 Task: Find connections with filter location Al Ḩawāmidīyah with filter topic #Crowdfundingwith filter profile language French with filter current company ANAND AND ANAND with filter school Rabindra Bharati University, Kolkata with filter industry IT System Installation and Disposal with filter service category Date Entry with filter keywords title Vice President of Marketing
Action: Mouse moved to (515, 67)
Screenshot: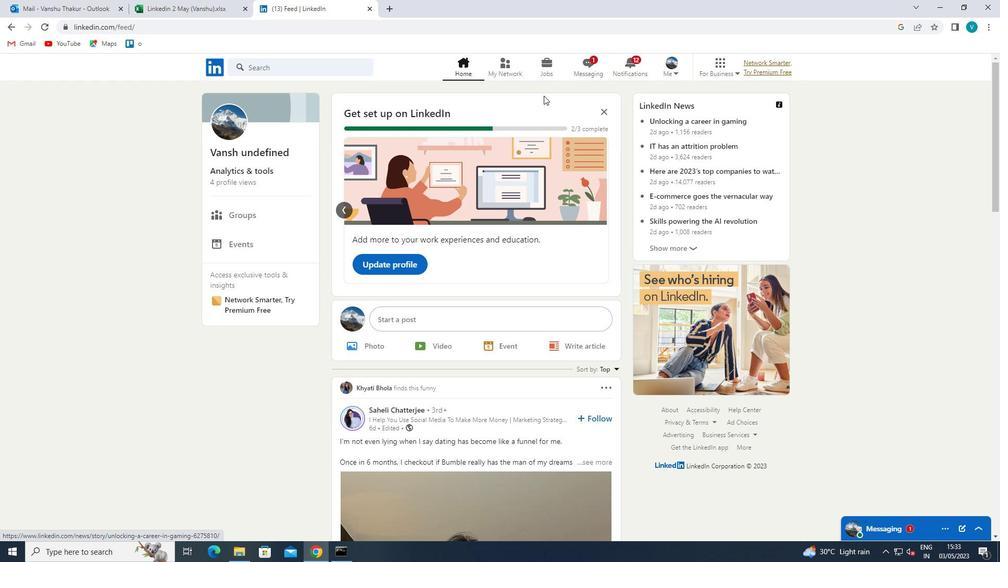 
Action: Mouse pressed left at (515, 67)
Screenshot: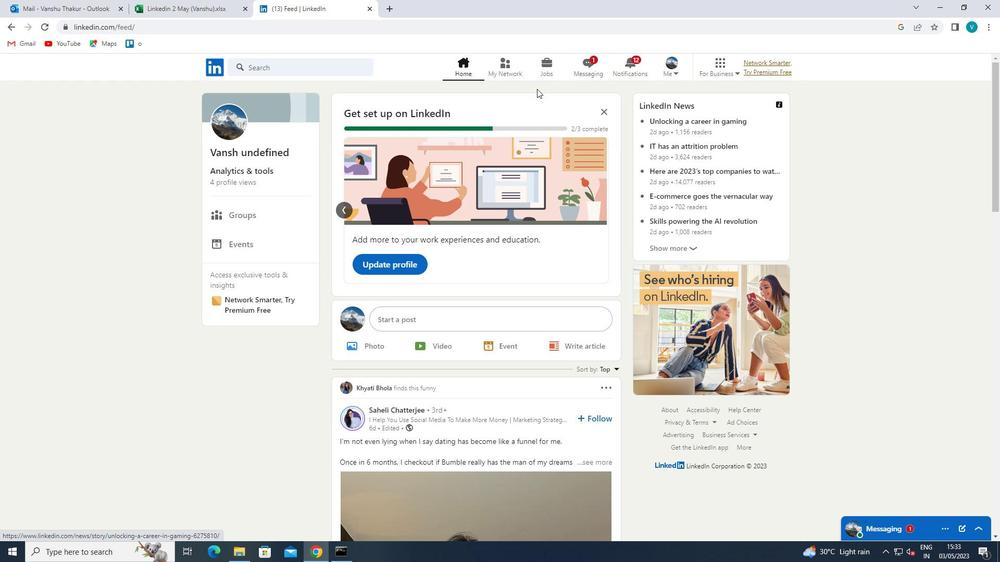 
Action: Mouse moved to (300, 117)
Screenshot: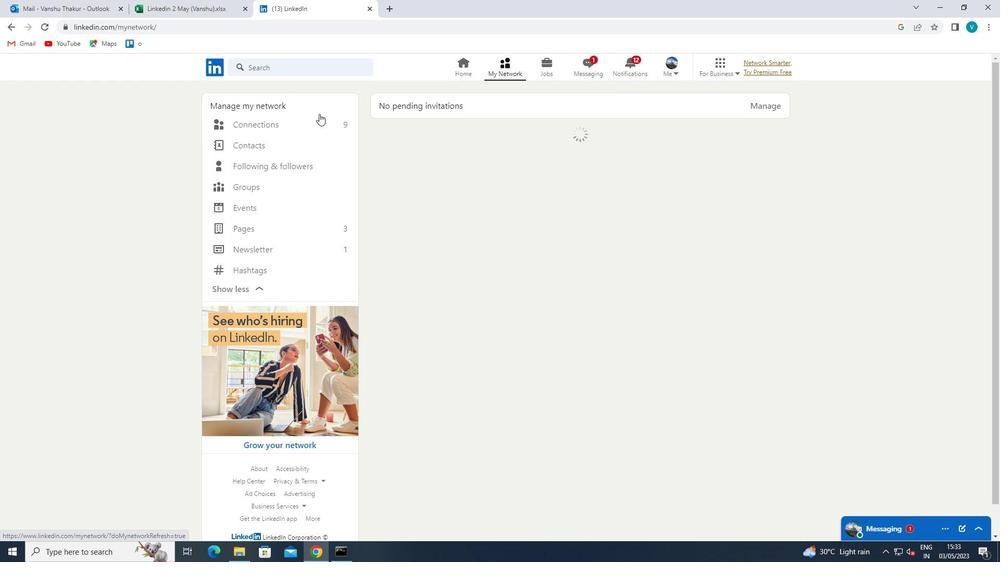 
Action: Mouse pressed left at (300, 117)
Screenshot: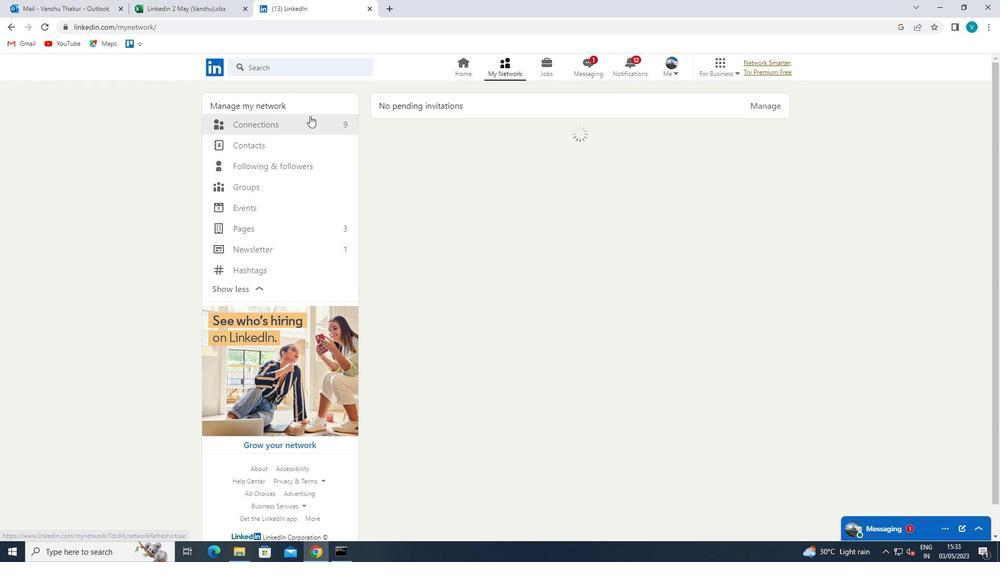
Action: Mouse moved to (304, 116)
Screenshot: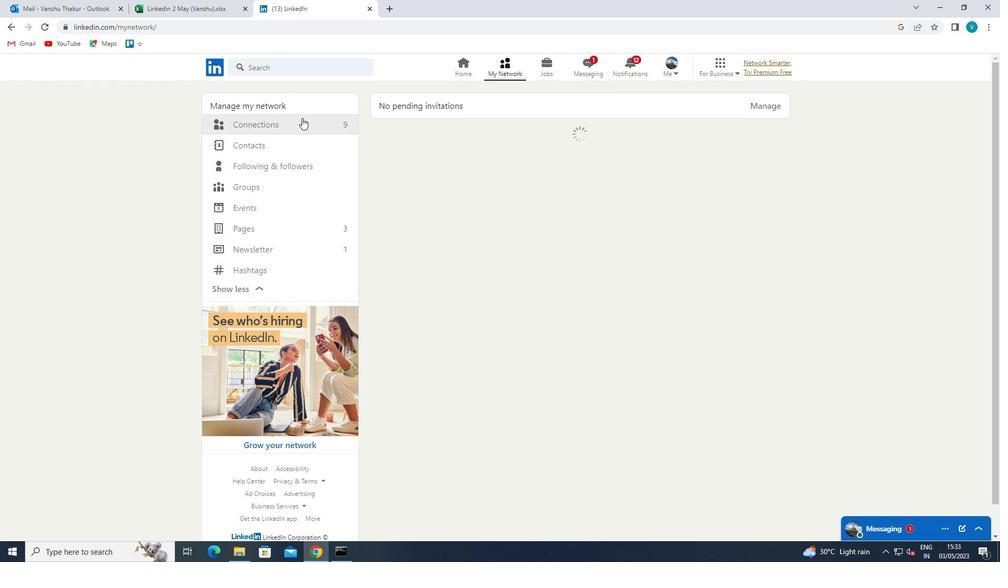 
Action: Mouse pressed left at (304, 116)
Screenshot: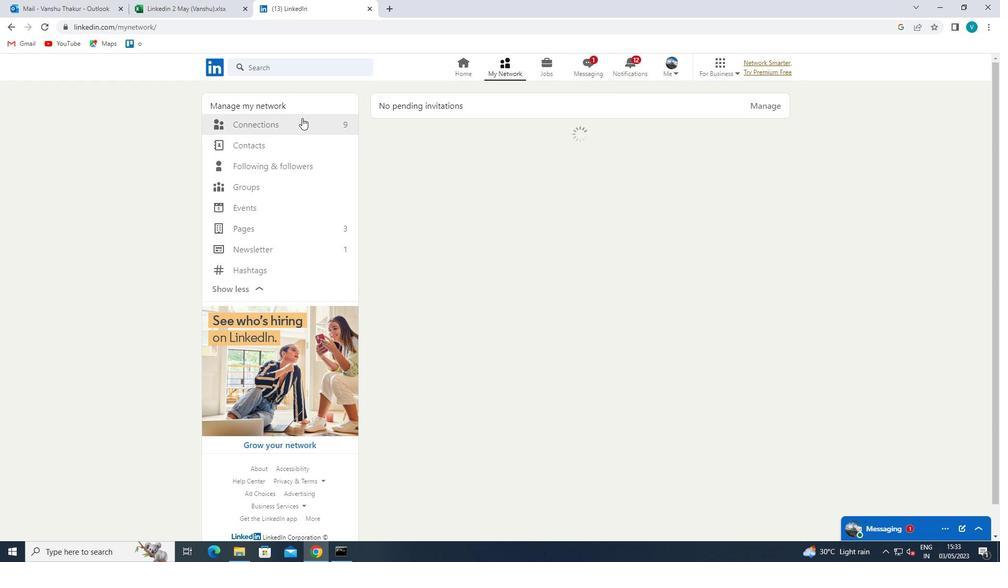 
Action: Mouse pressed left at (304, 116)
Screenshot: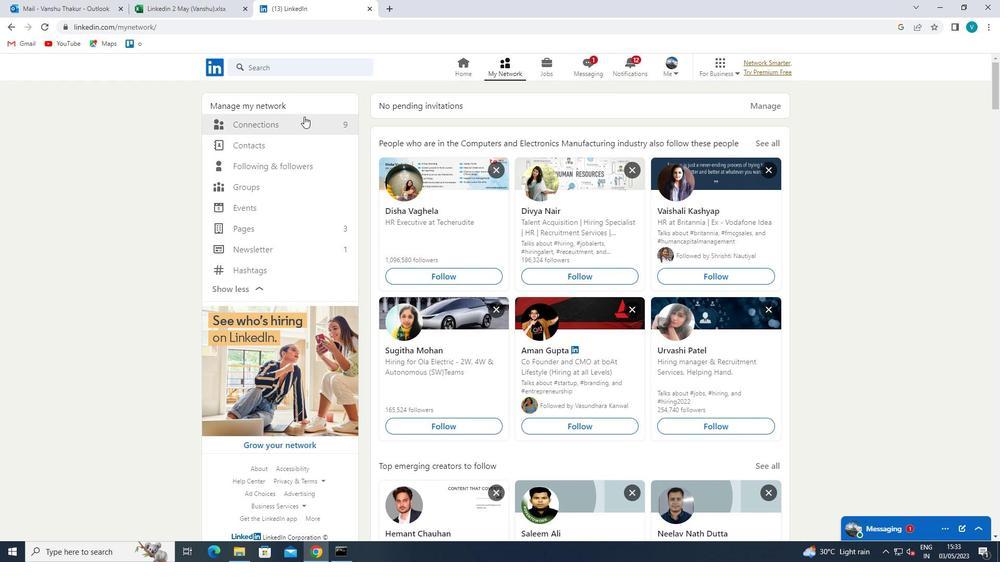 
Action: Mouse moved to (303, 114)
Screenshot: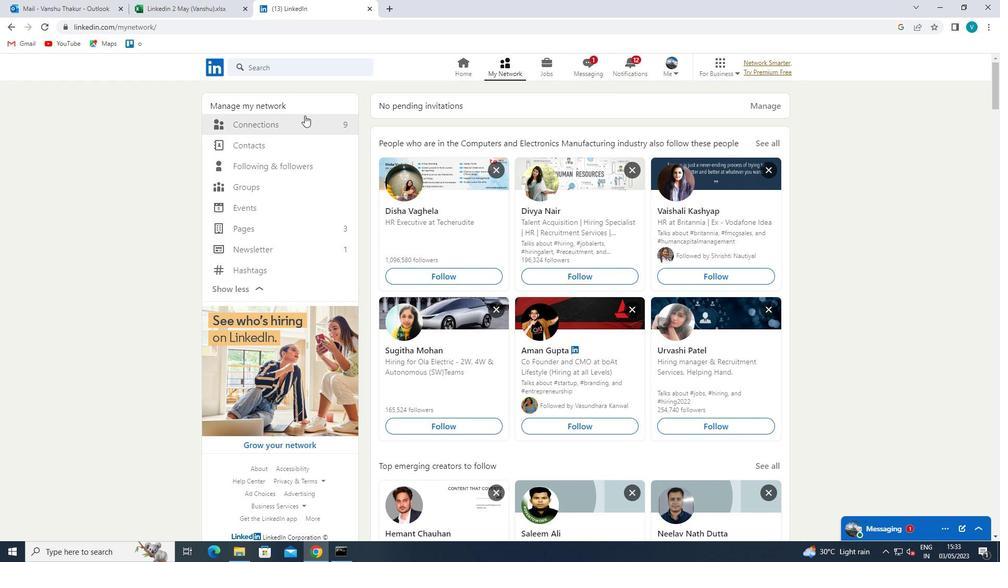 
Action: Mouse pressed left at (303, 114)
Screenshot: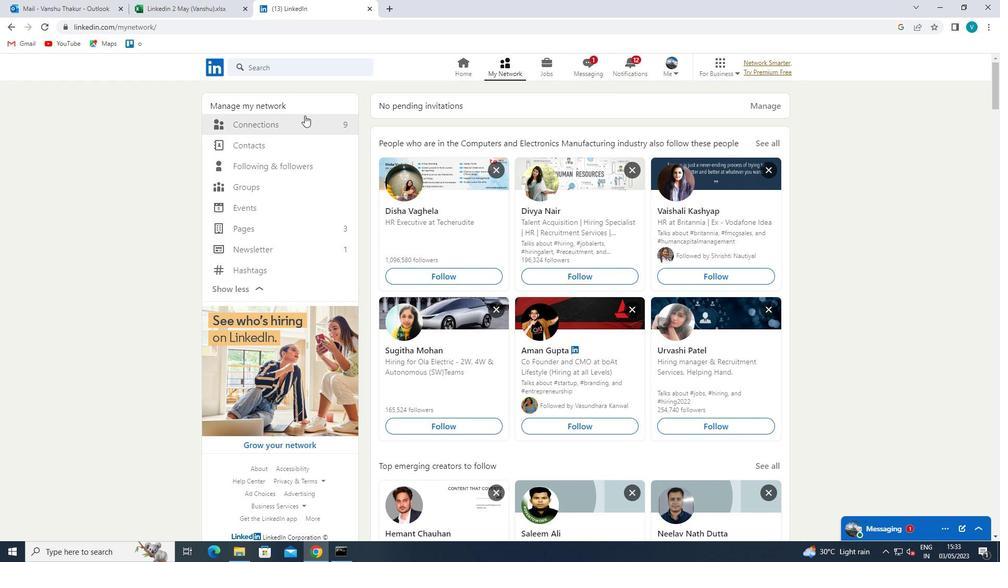 
Action: Mouse pressed left at (303, 114)
Screenshot: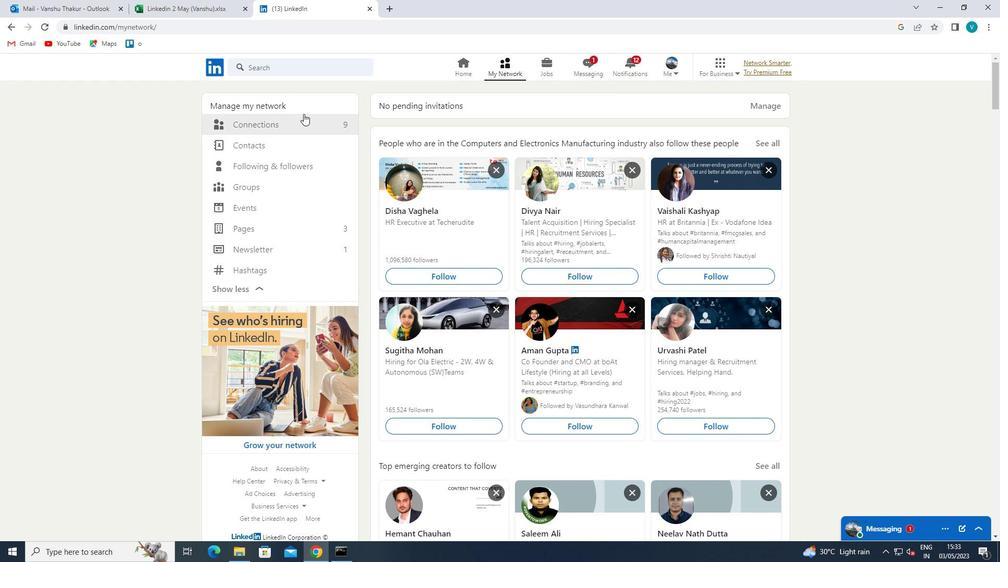 
Action: Mouse moved to (298, 119)
Screenshot: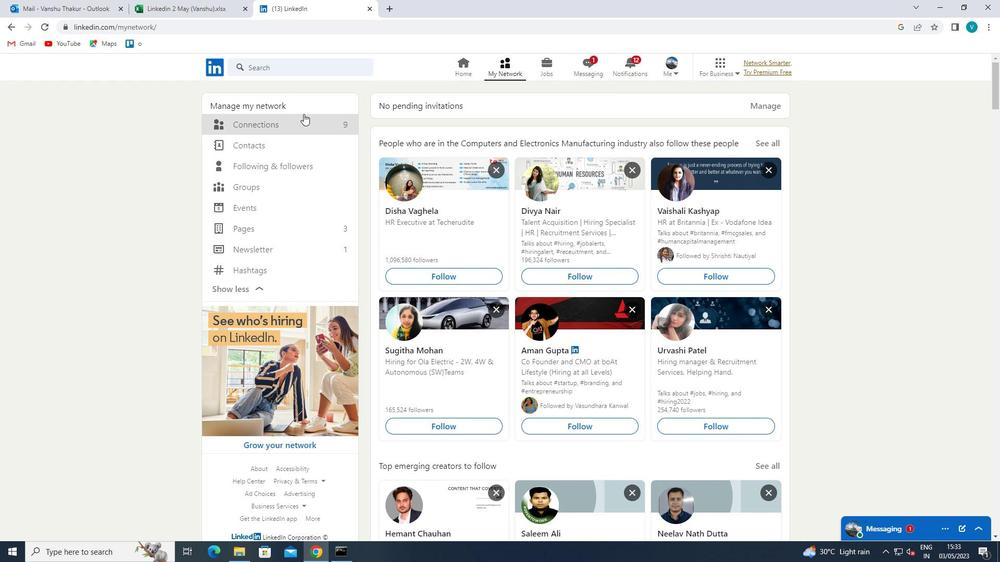 
Action: Mouse pressed left at (298, 119)
Screenshot: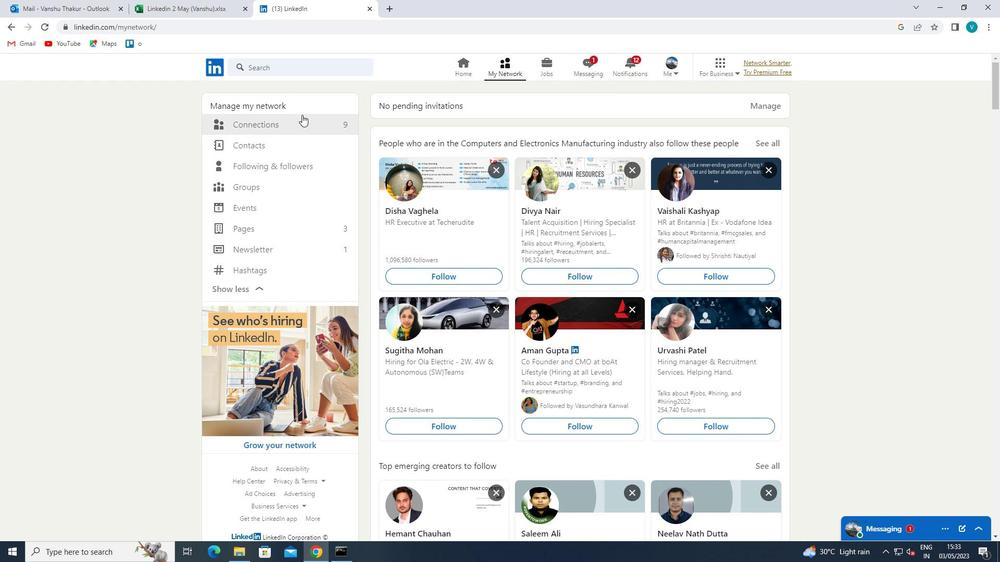 
Action: Mouse pressed left at (298, 119)
Screenshot: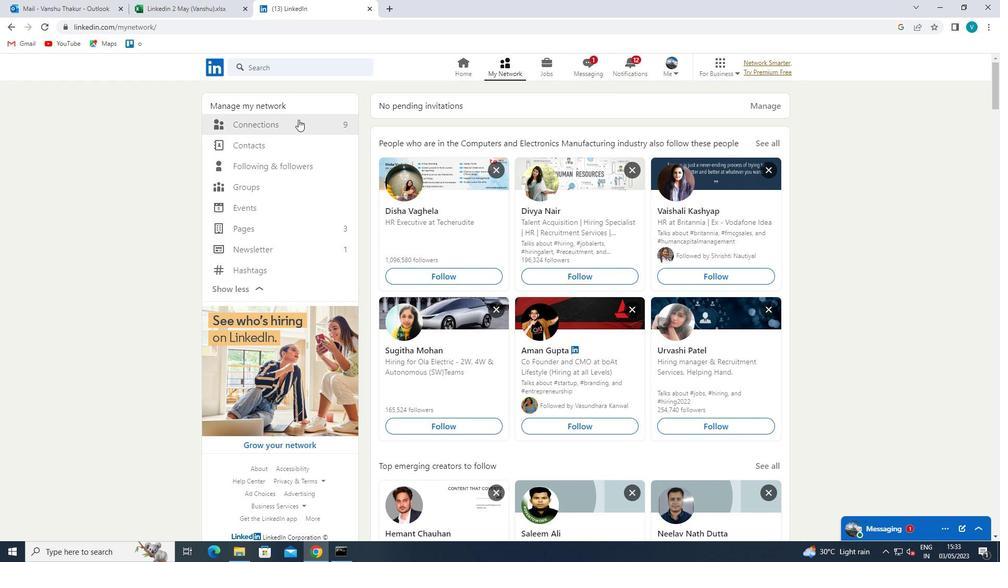 
Action: Mouse pressed left at (298, 119)
Screenshot: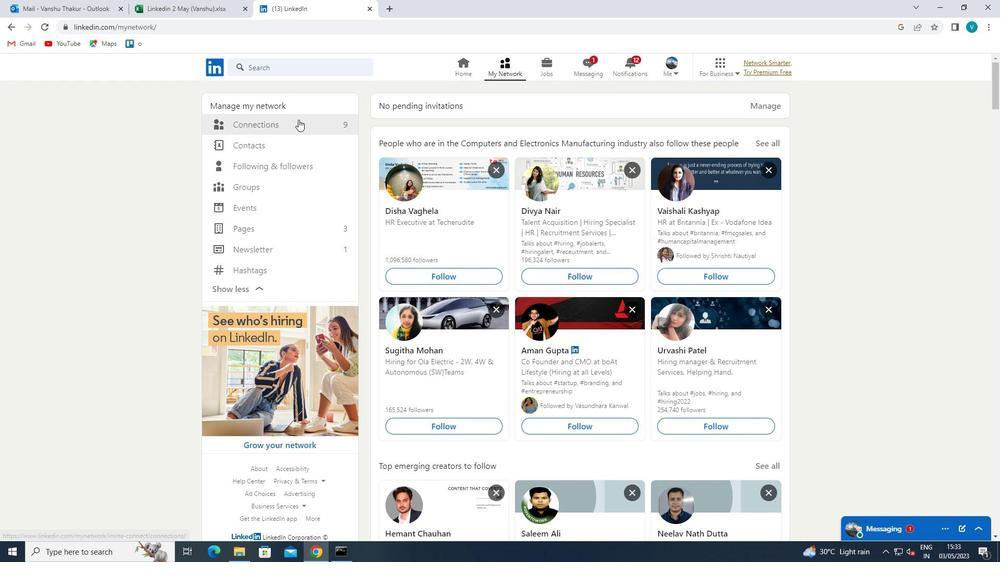 
Action: Mouse pressed left at (298, 119)
Screenshot: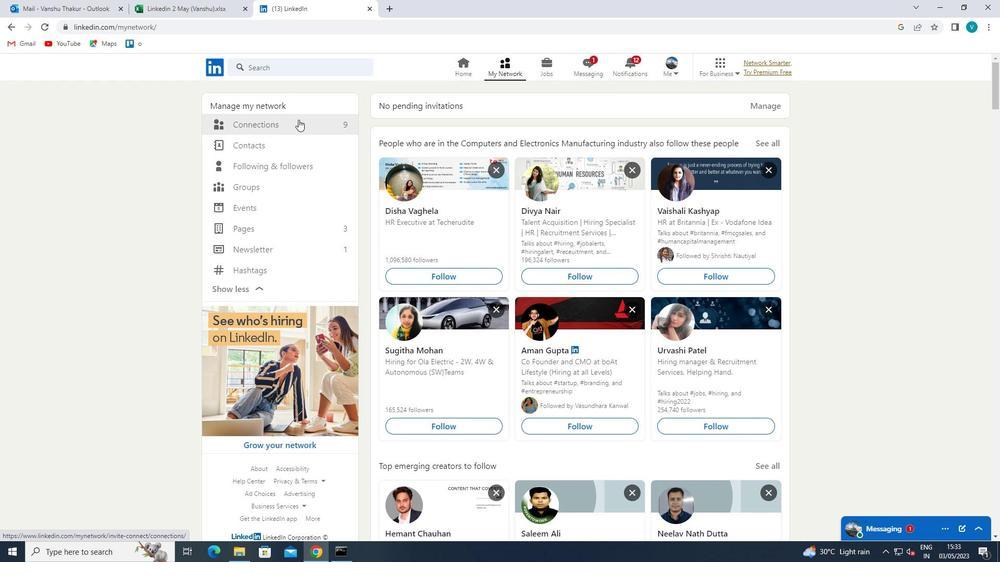 
Action: Mouse pressed left at (298, 119)
Screenshot: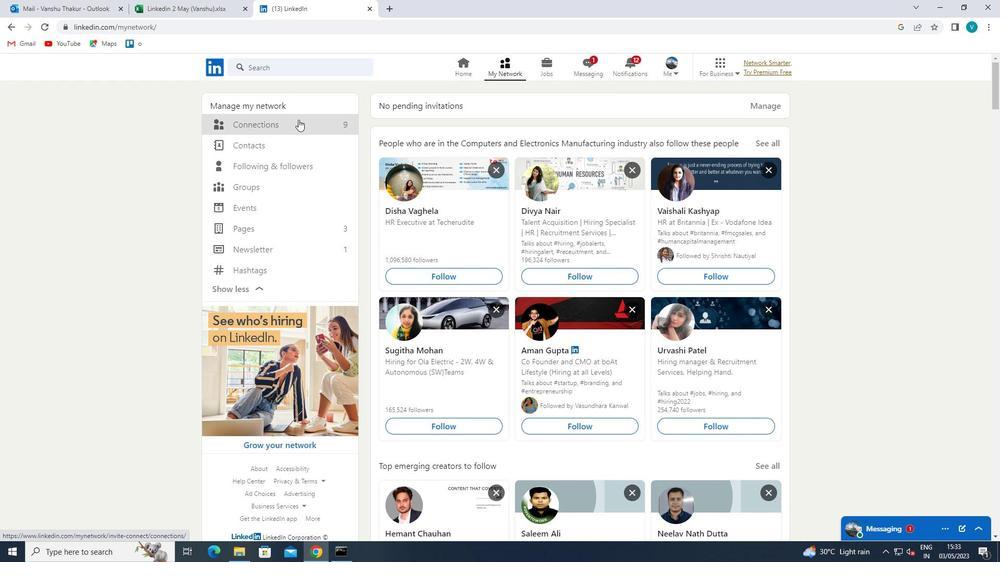 
Action: Mouse moved to (598, 119)
Screenshot: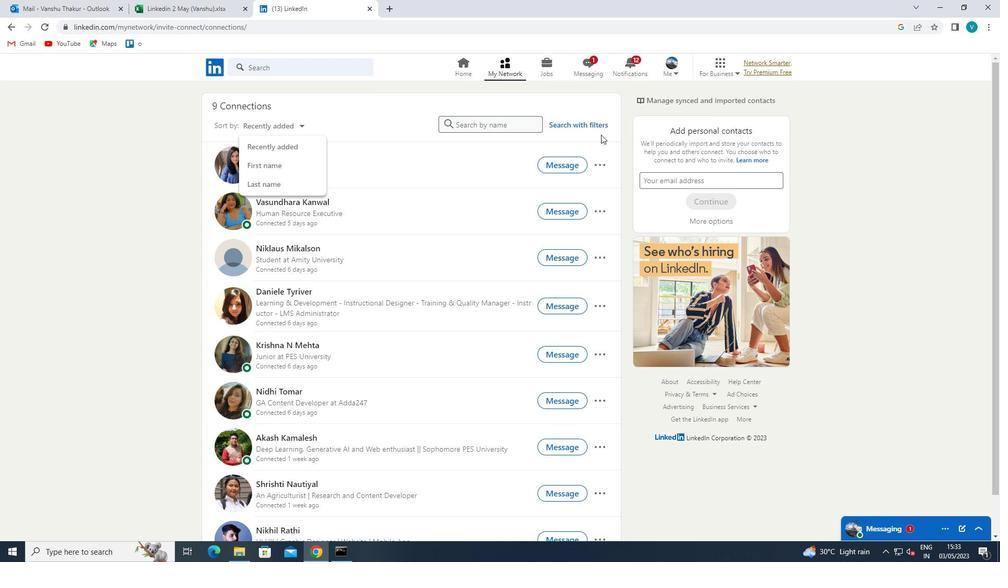 
Action: Mouse pressed left at (598, 119)
Screenshot: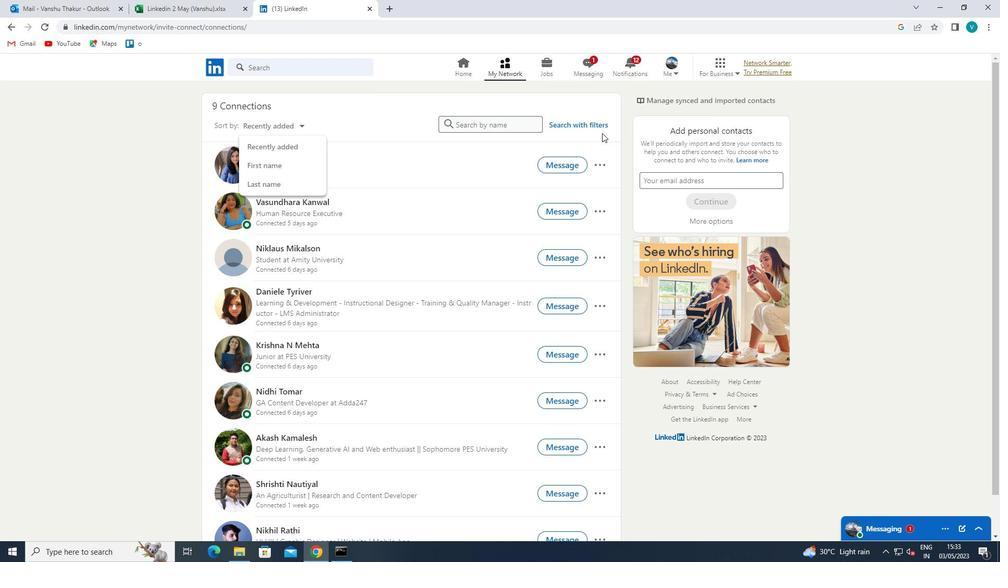 
Action: Mouse moved to (506, 101)
Screenshot: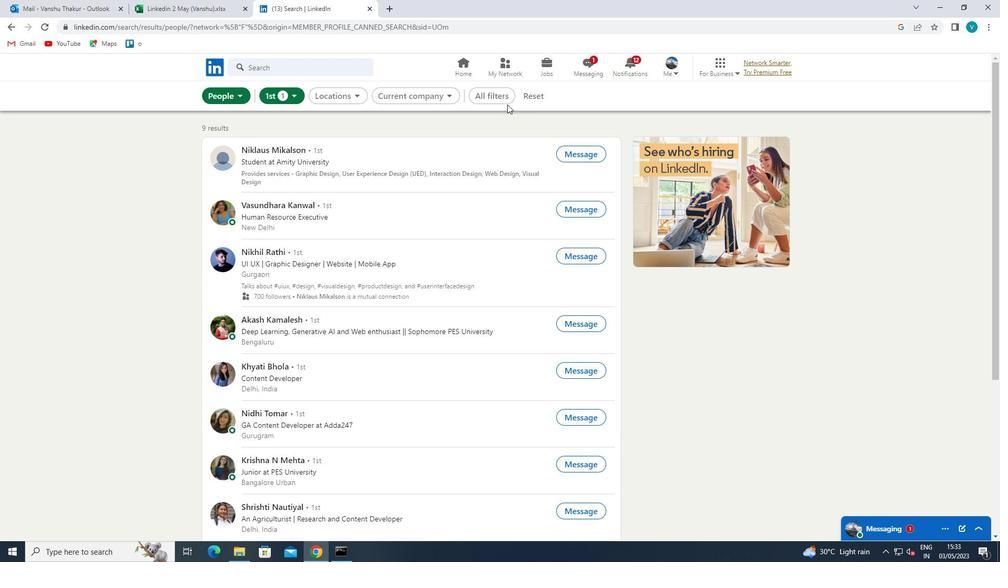 
Action: Mouse pressed left at (506, 101)
Screenshot: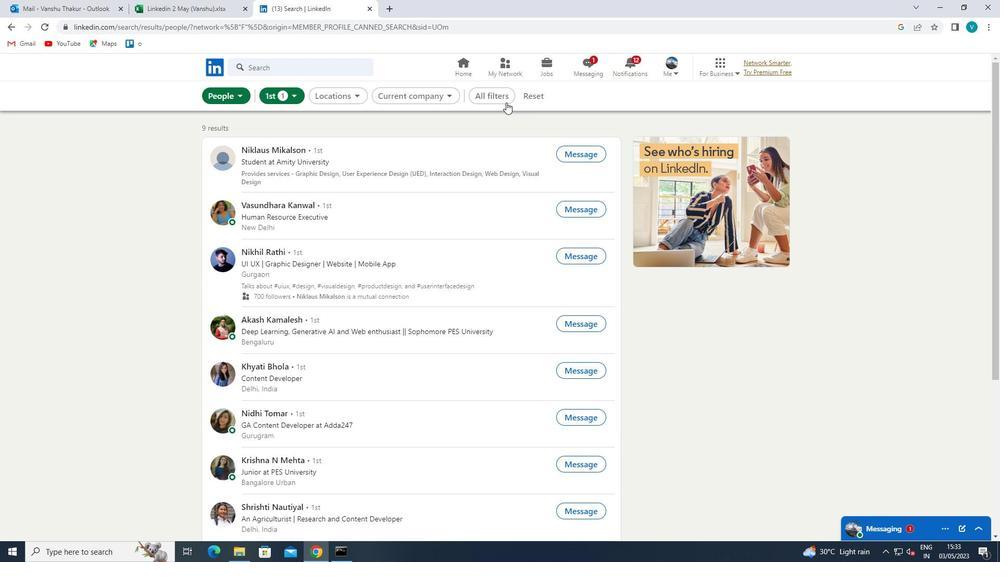 
Action: Mouse moved to (759, 207)
Screenshot: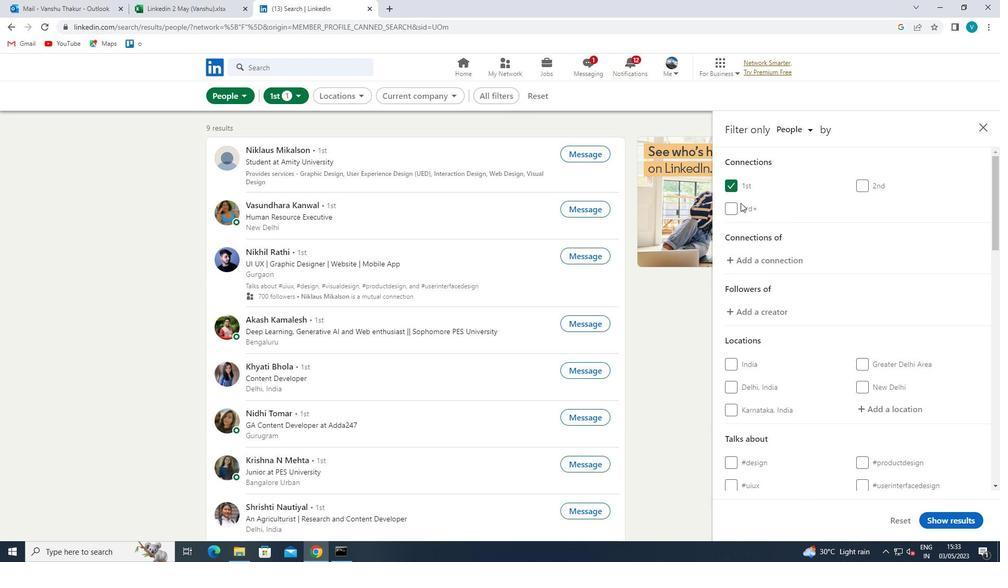 
Action: Mouse scrolled (759, 206) with delta (0, 0)
Screenshot: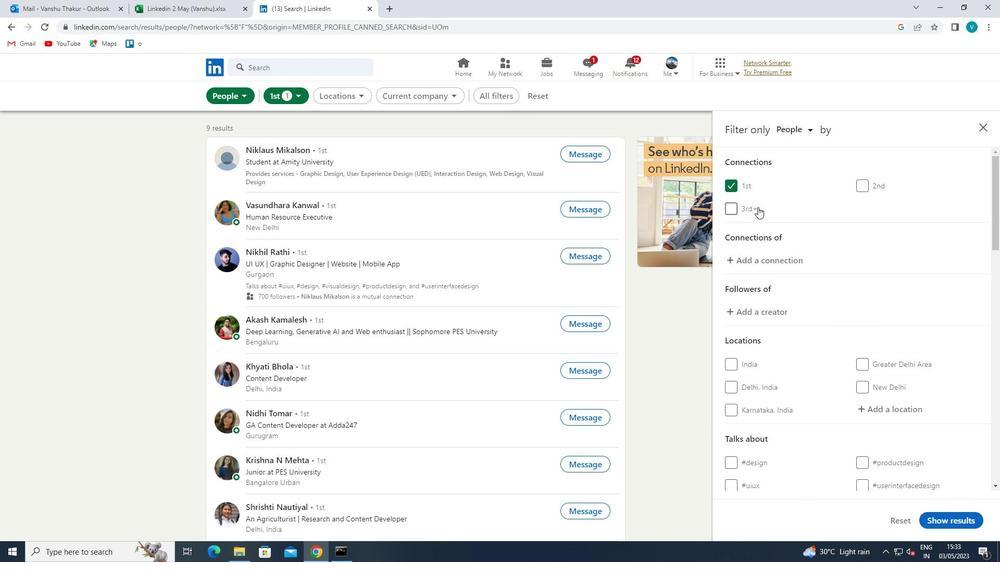 
Action: Mouse scrolled (759, 206) with delta (0, 0)
Screenshot: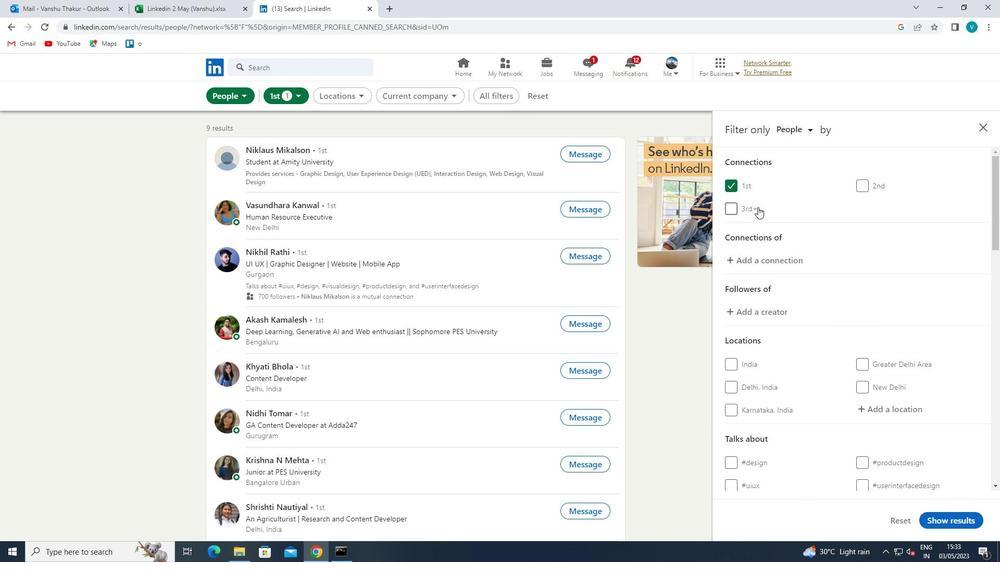 
Action: Mouse moved to (877, 307)
Screenshot: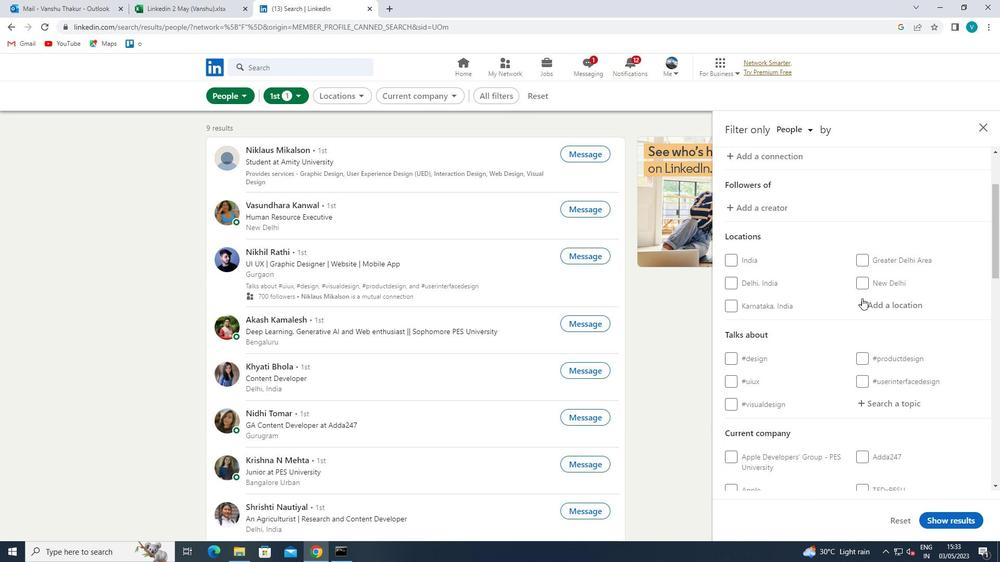 
Action: Mouse pressed left at (877, 307)
Screenshot: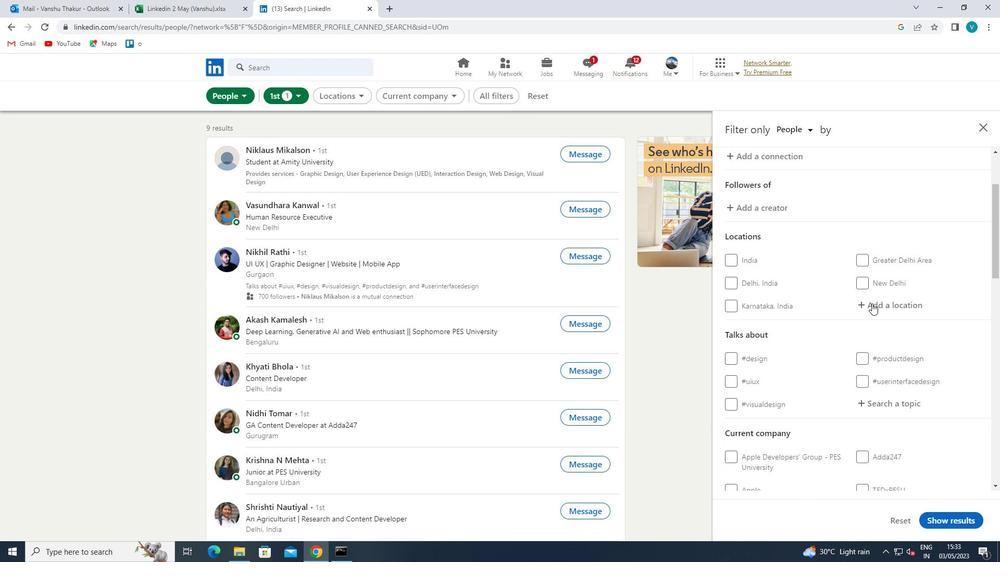 
Action: Mouse moved to (798, 261)
Screenshot: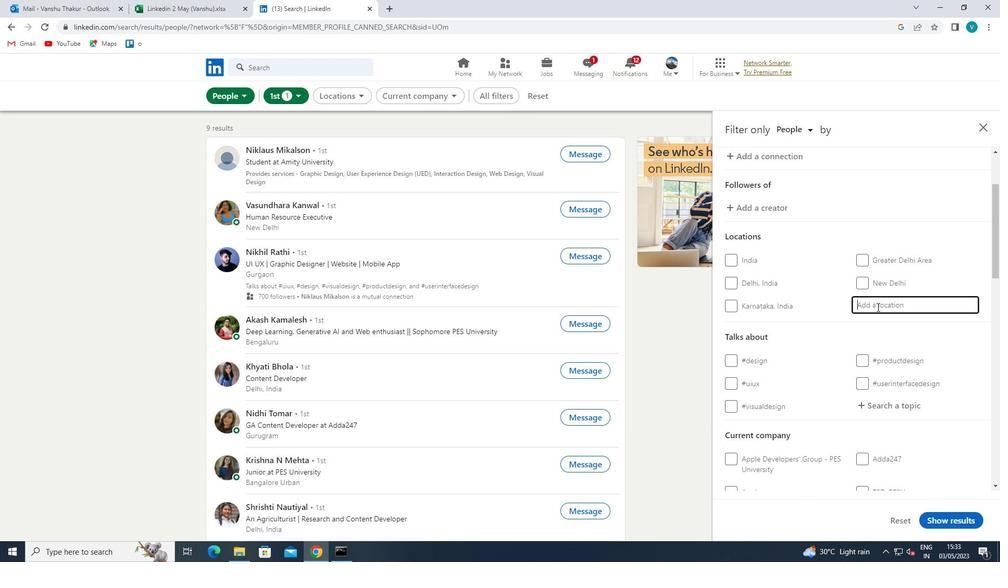 
Action: Key pressed <Key.shift>AL<Key.space><Key.shift><Key.shift>HAWAMIDIYAH
Screenshot: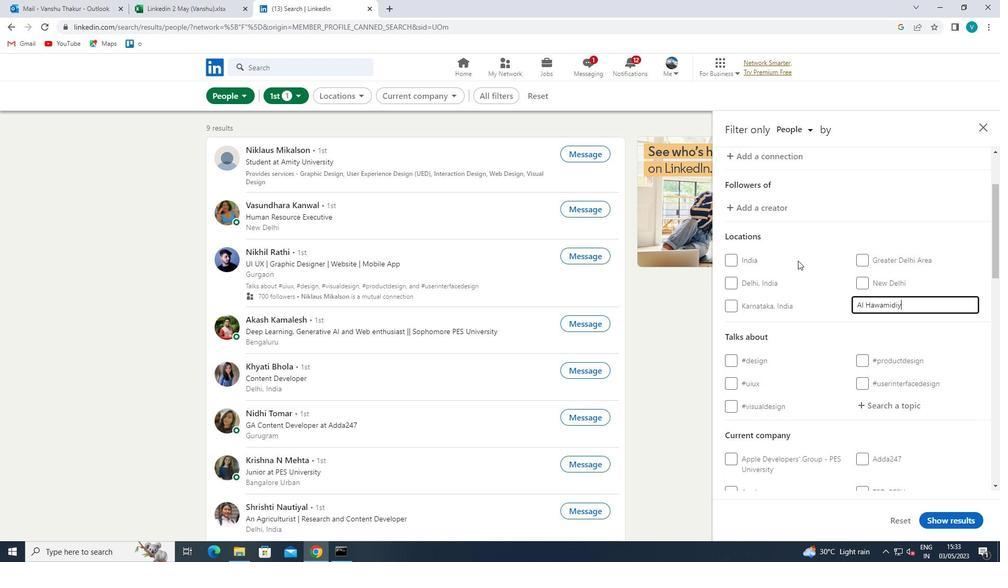 
Action: Mouse moved to (815, 302)
Screenshot: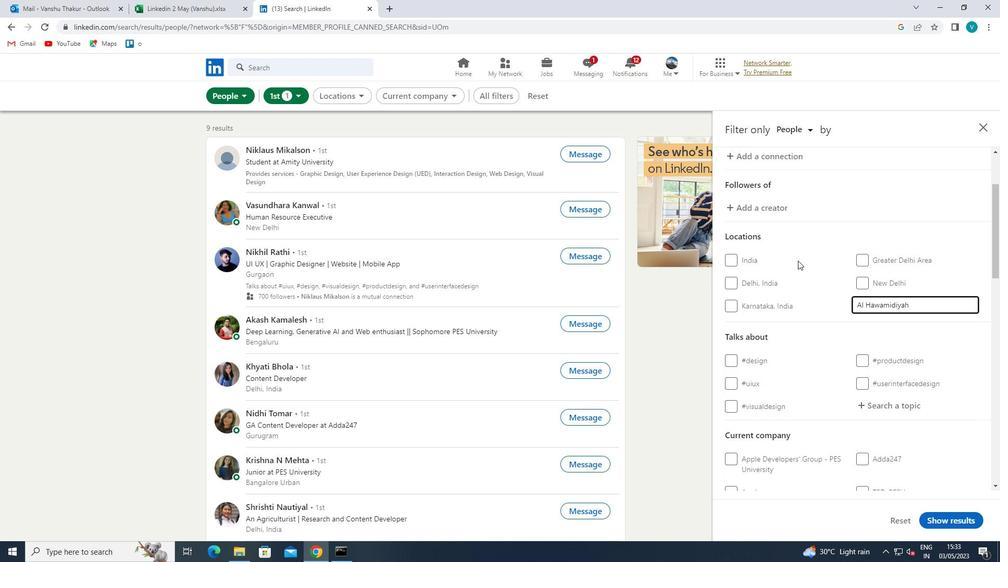 
Action: Mouse pressed left at (815, 302)
Screenshot: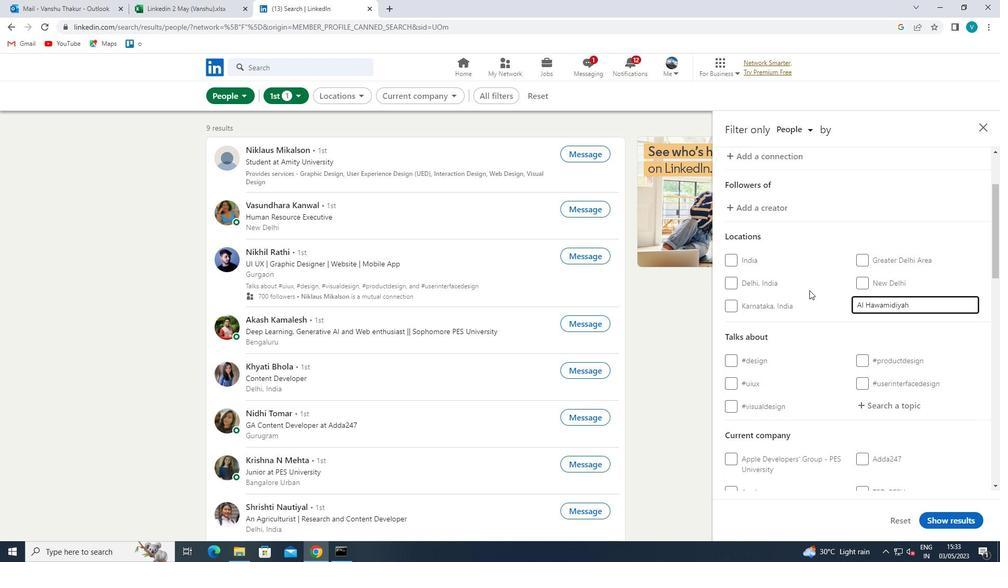 
Action: Mouse moved to (825, 302)
Screenshot: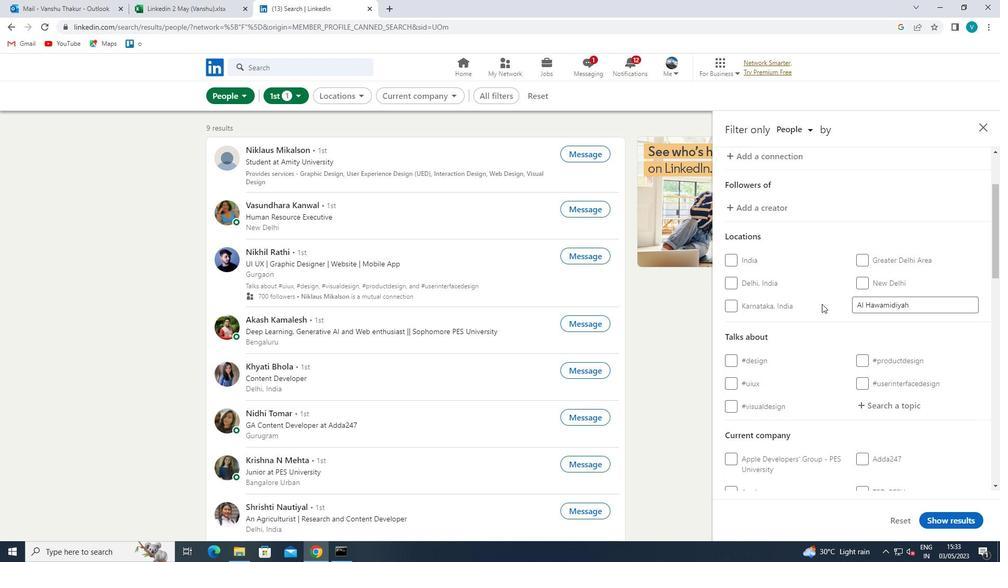 
Action: Mouse scrolled (825, 302) with delta (0, 0)
Screenshot: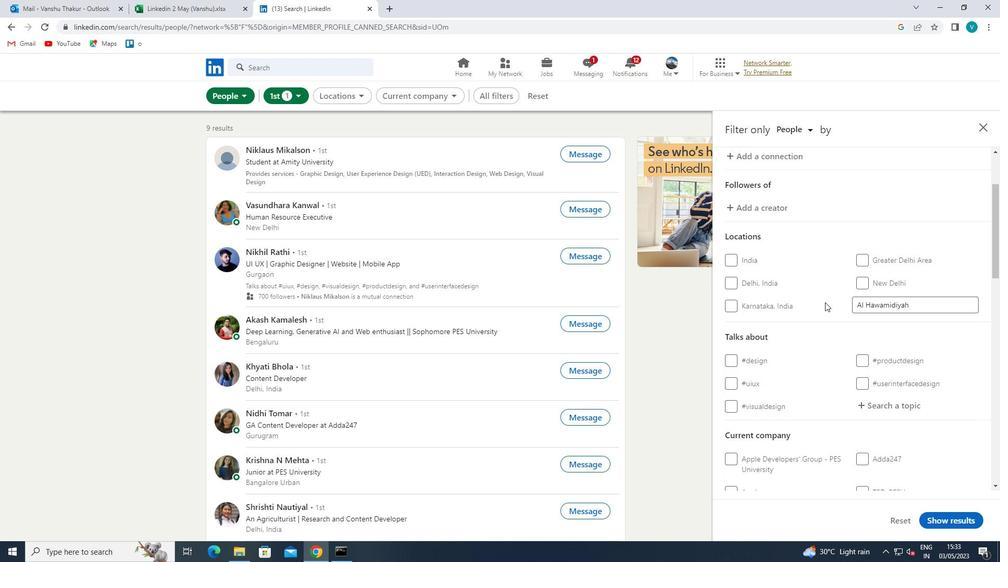 
Action: Mouse scrolled (825, 302) with delta (0, 0)
Screenshot: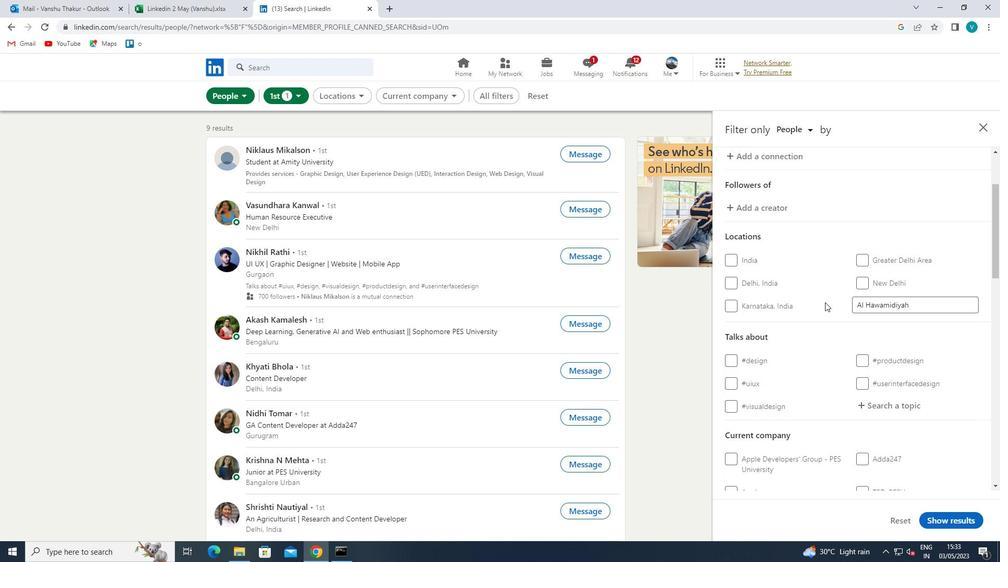 
Action: Mouse moved to (890, 311)
Screenshot: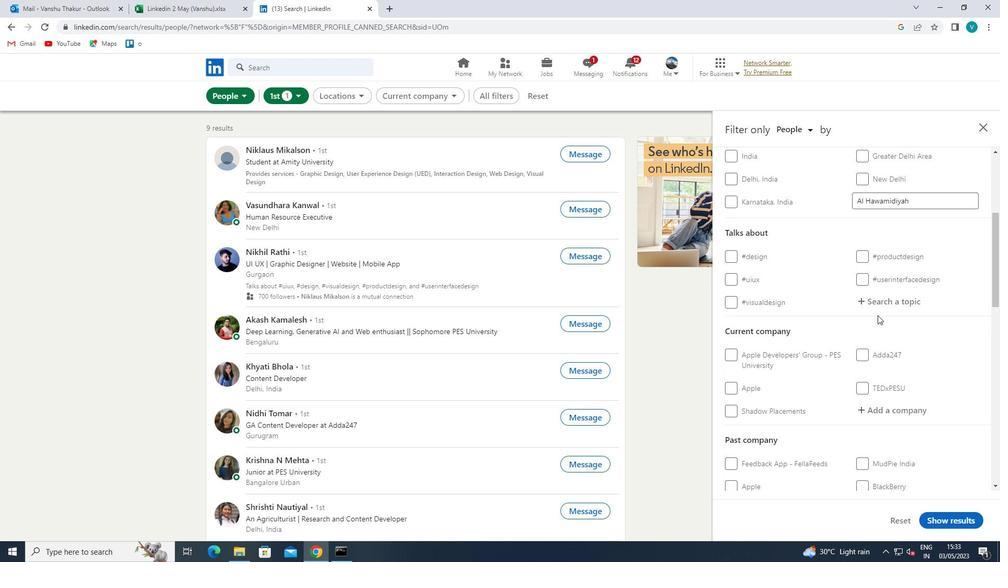 
Action: Mouse pressed left at (890, 311)
Screenshot: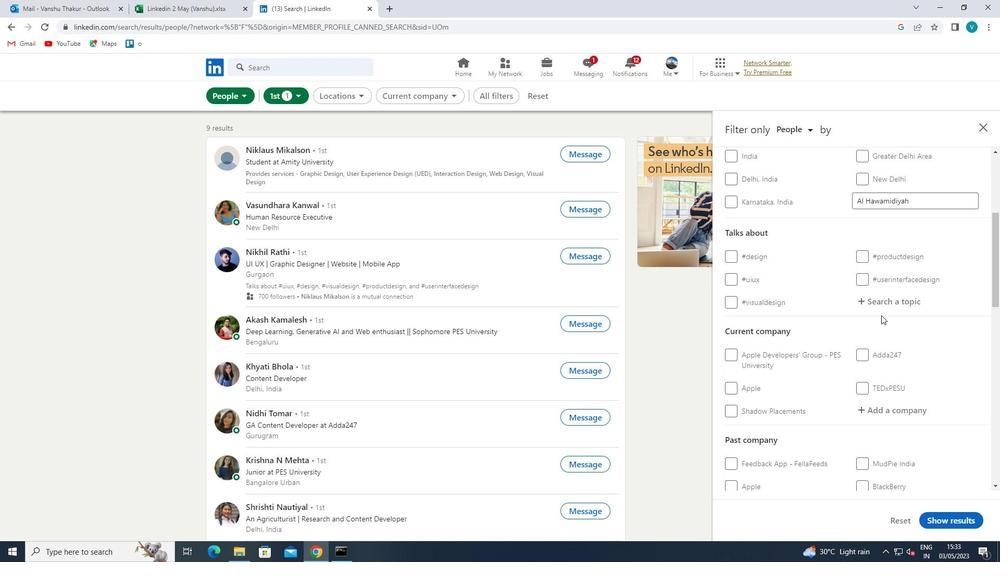 
Action: Mouse moved to (900, 305)
Screenshot: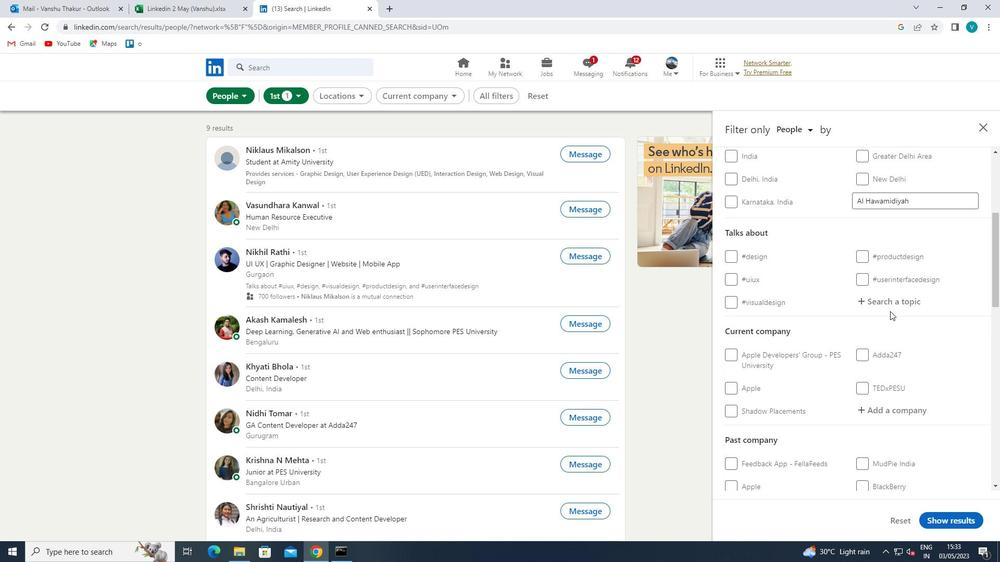 
Action: Mouse pressed left at (900, 305)
Screenshot: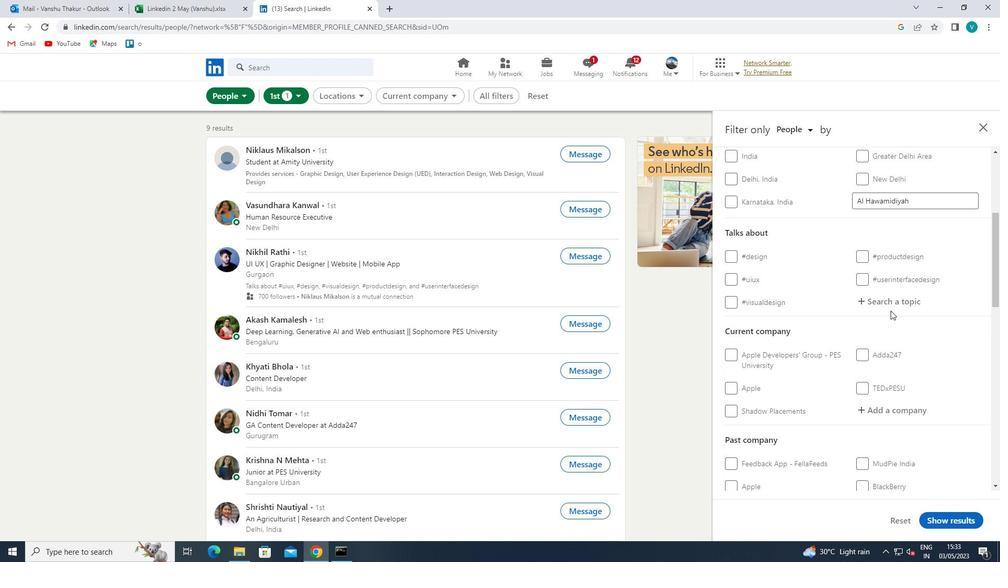 
Action: Key pressed CROWDFUNDING
Screenshot: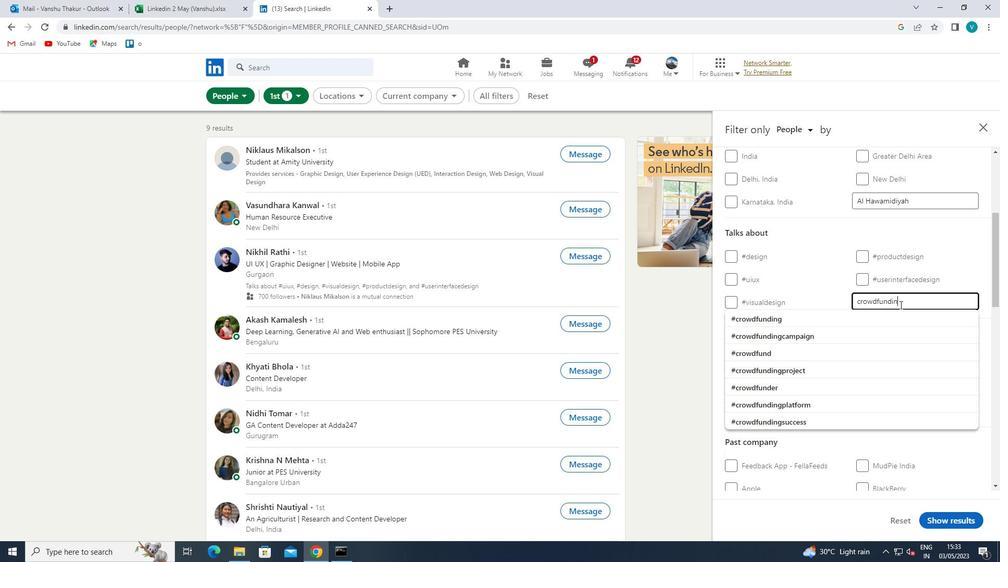 
Action: Mouse moved to (884, 313)
Screenshot: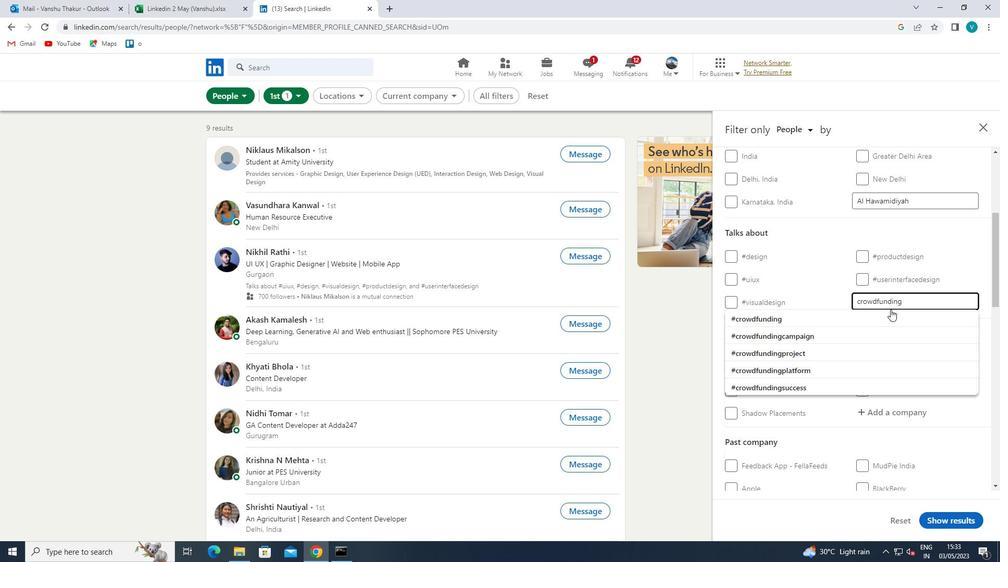 
Action: Mouse pressed left at (884, 313)
Screenshot: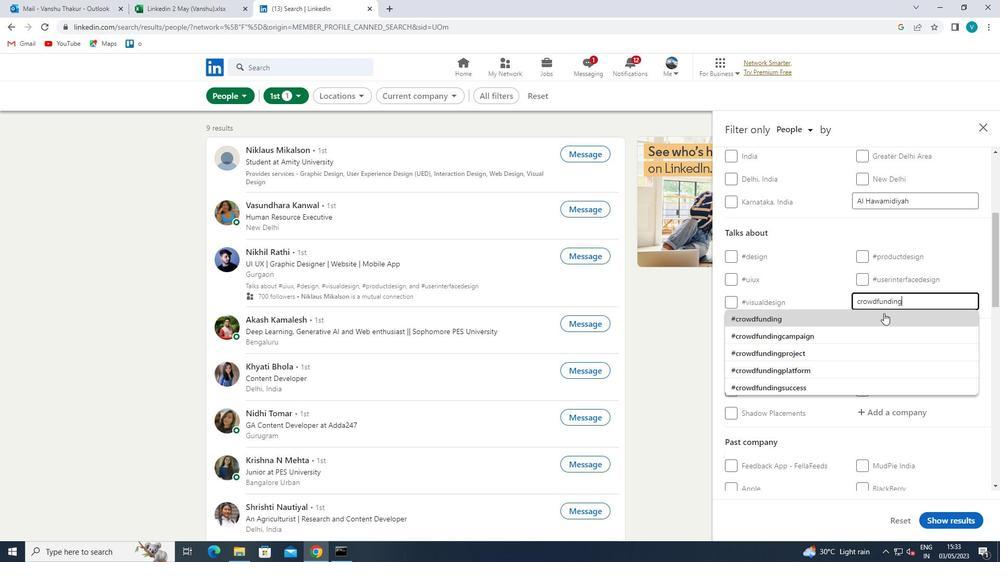 
Action: Mouse scrolled (884, 313) with delta (0, 0)
Screenshot: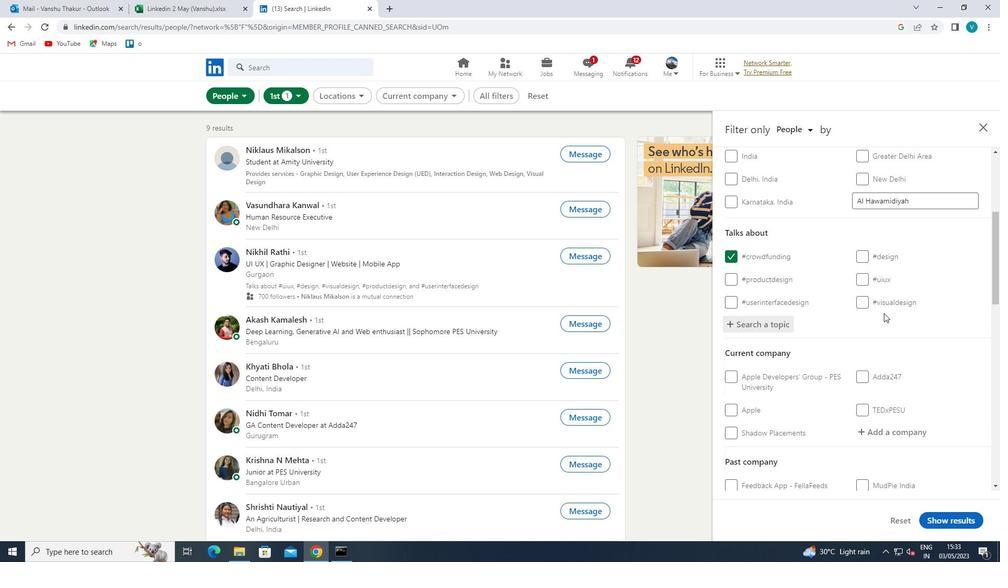 
Action: Mouse scrolled (884, 313) with delta (0, 0)
Screenshot: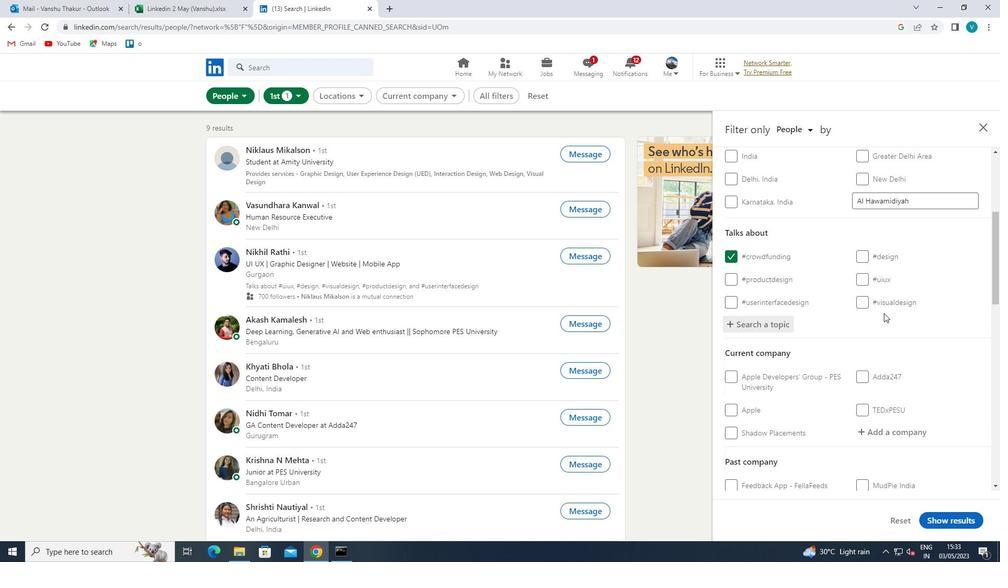 
Action: Mouse moved to (879, 329)
Screenshot: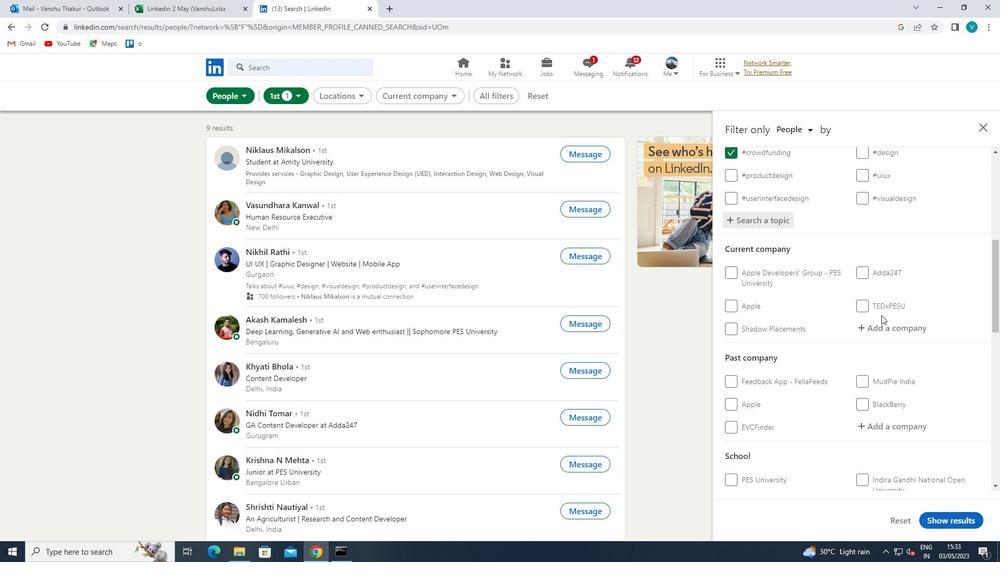 
Action: Mouse pressed left at (879, 329)
Screenshot: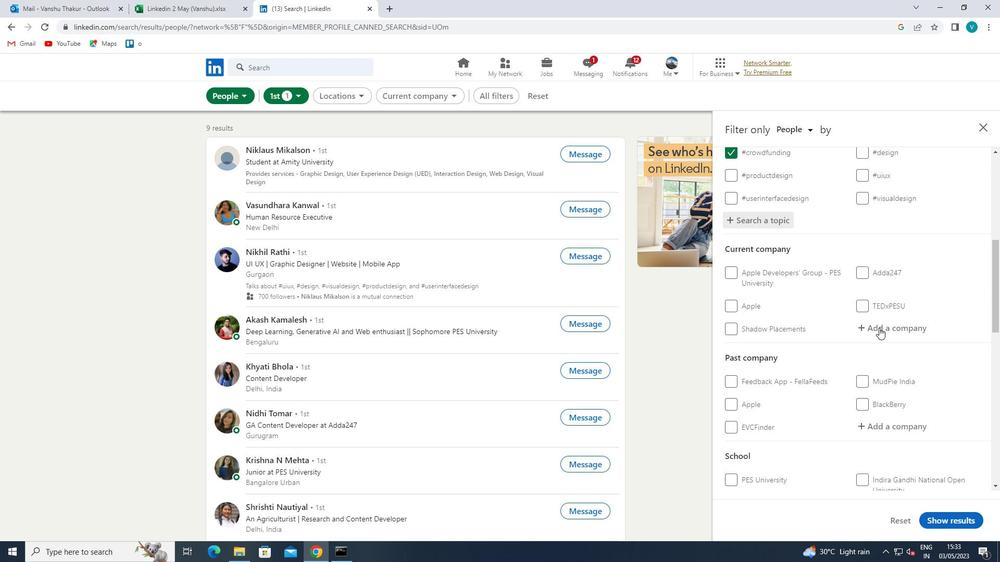 
Action: Mouse moved to (878, 332)
Screenshot: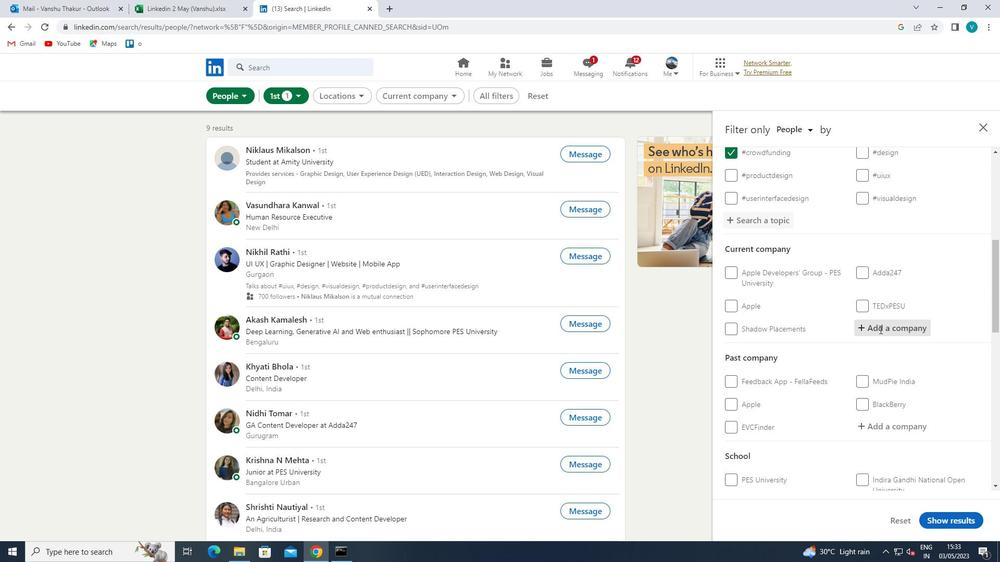 
Action: Key pressed <Key.shift>ANAD<Key.backspace><Key.shift><Key.shift><Key.shift><Key.shift><Key.shift>ND<Key.space>
Screenshot: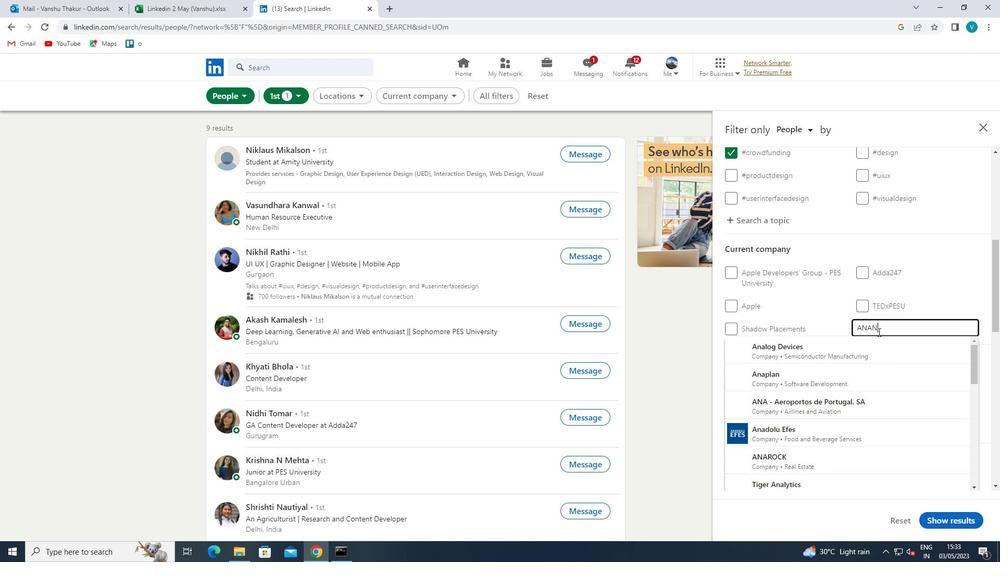 
Action: Mouse moved to (862, 341)
Screenshot: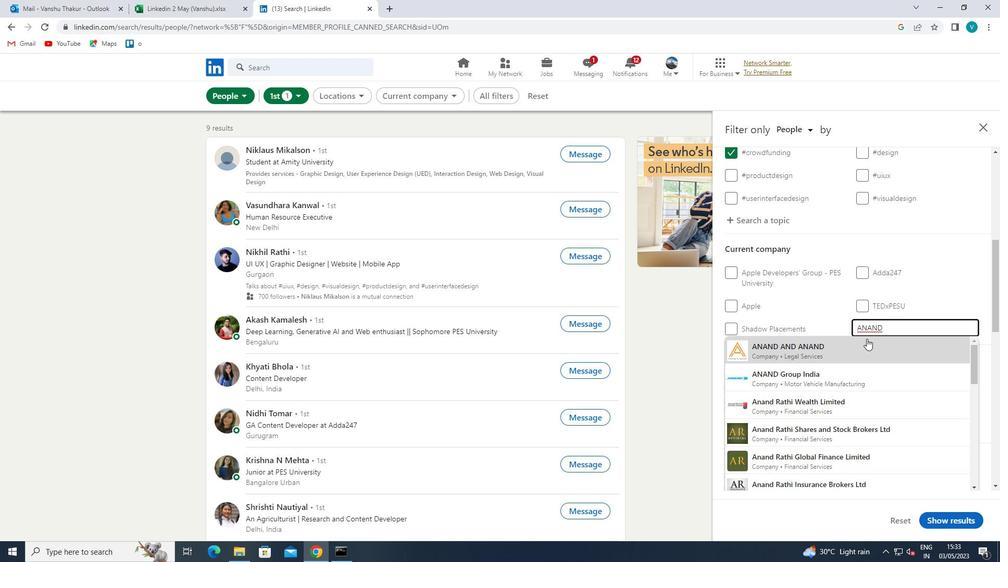 
Action: Mouse pressed left at (862, 341)
Screenshot: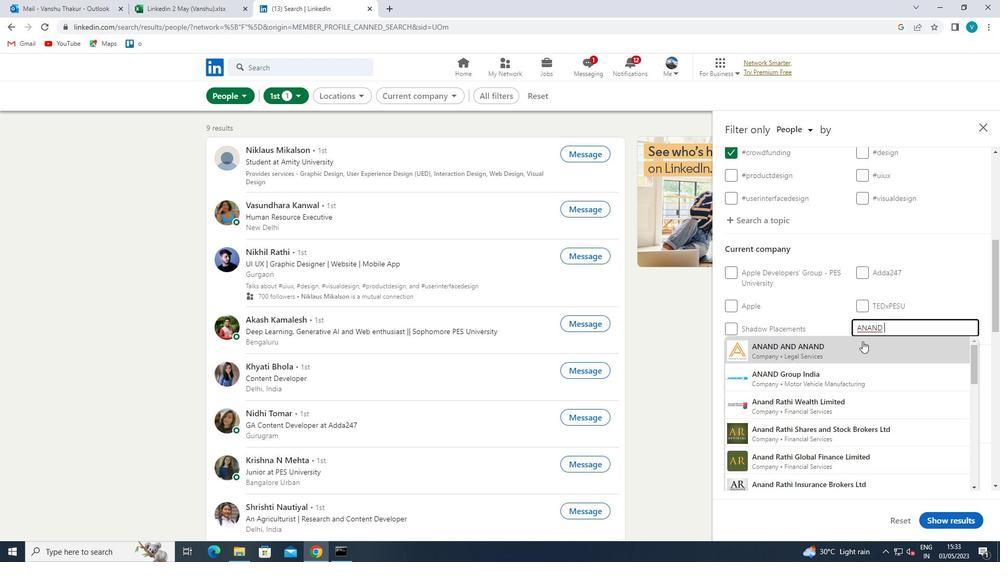 
Action: Mouse scrolled (862, 341) with delta (0, 0)
Screenshot: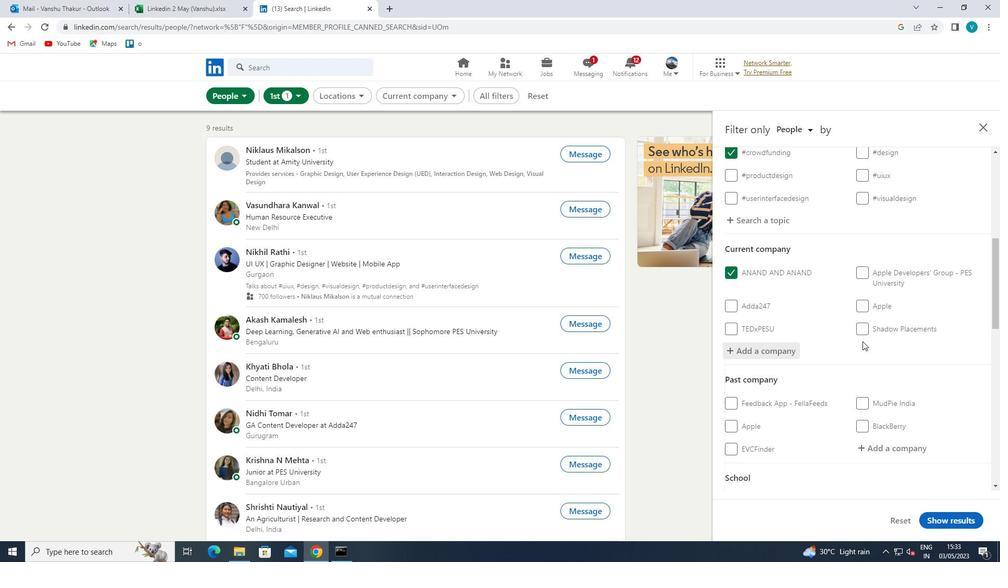 
Action: Mouse scrolled (862, 341) with delta (0, 0)
Screenshot: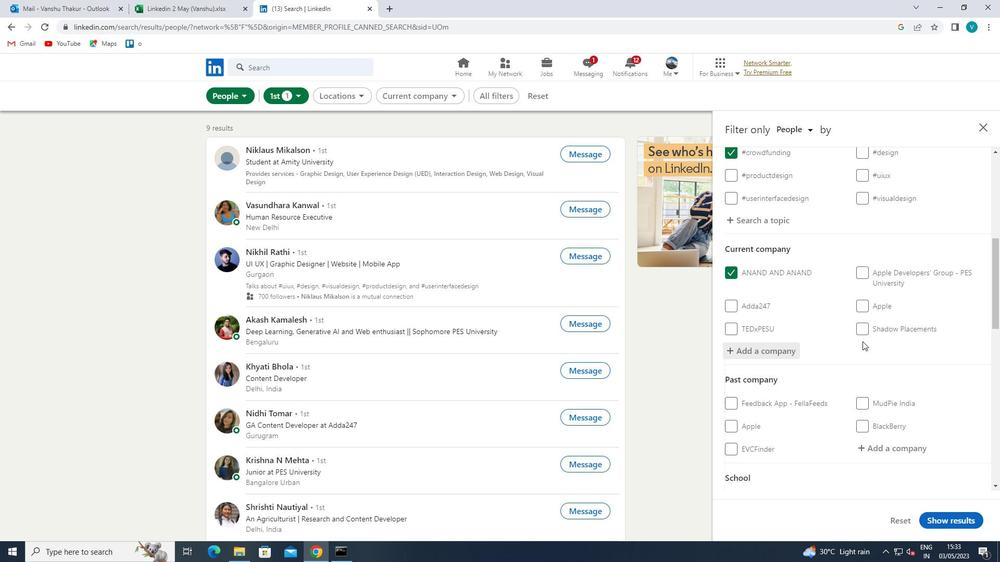 
Action: Mouse scrolled (862, 341) with delta (0, 0)
Screenshot: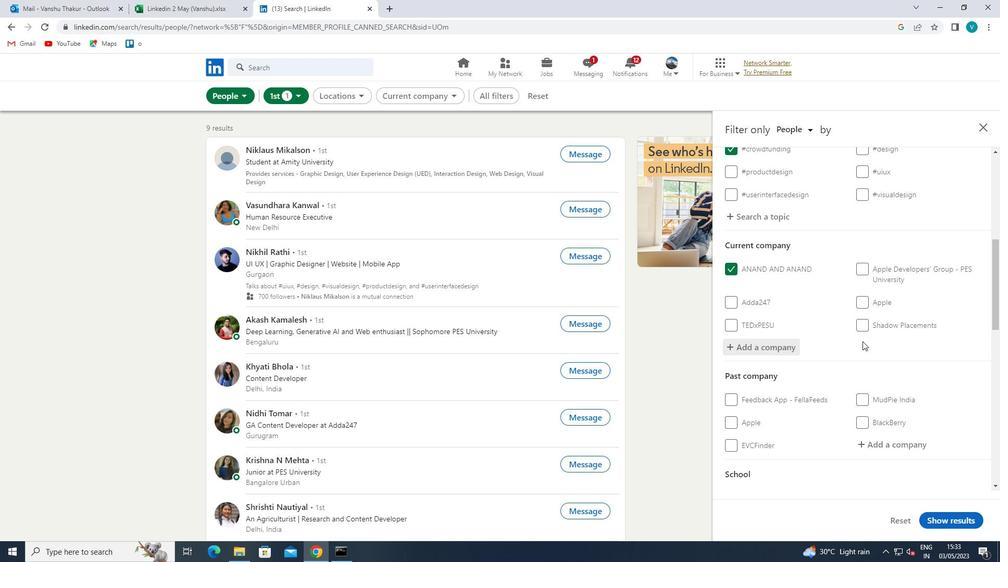 
Action: Mouse moved to (866, 340)
Screenshot: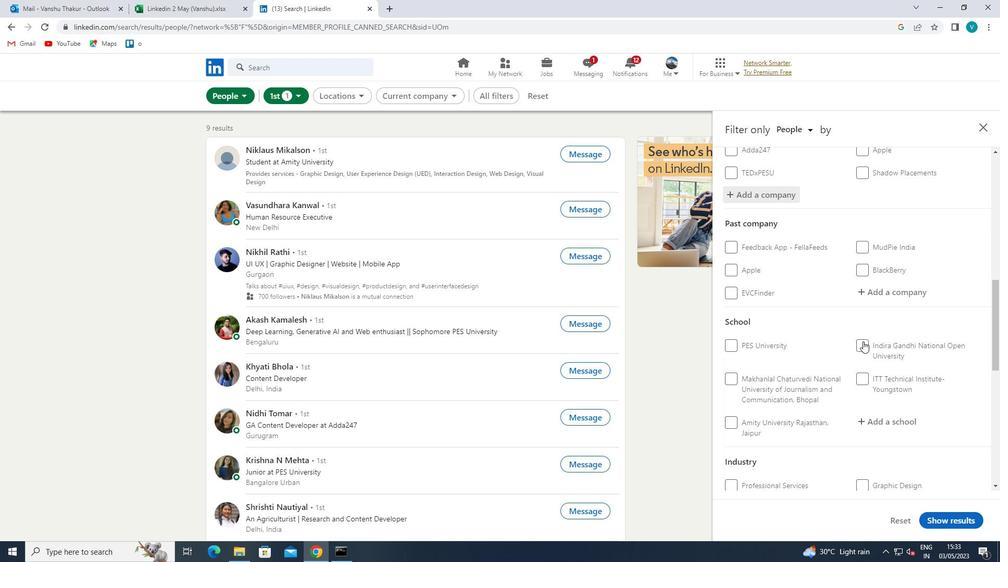 
Action: Mouse scrolled (866, 339) with delta (0, 0)
Screenshot: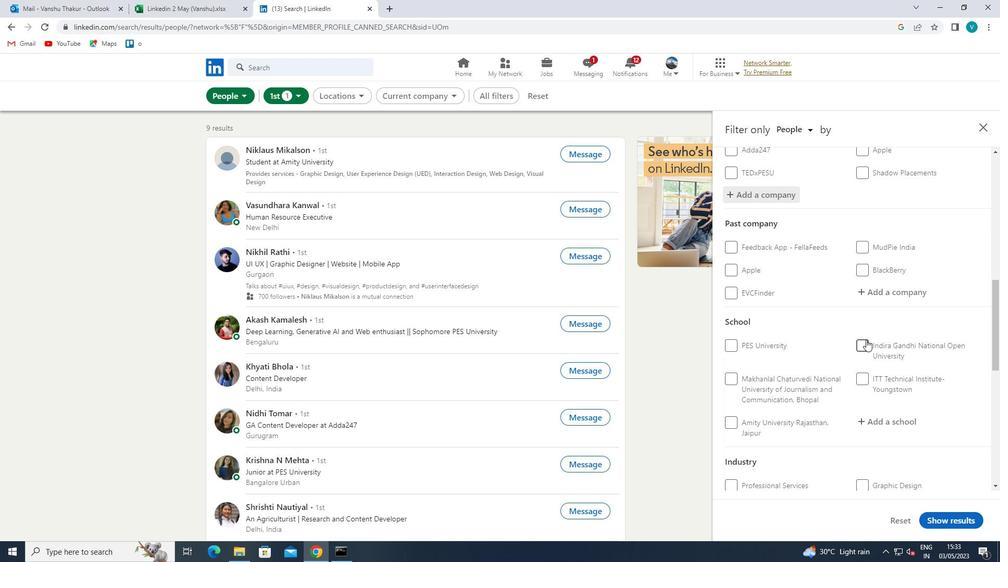 
Action: Mouse scrolled (866, 339) with delta (0, 0)
Screenshot: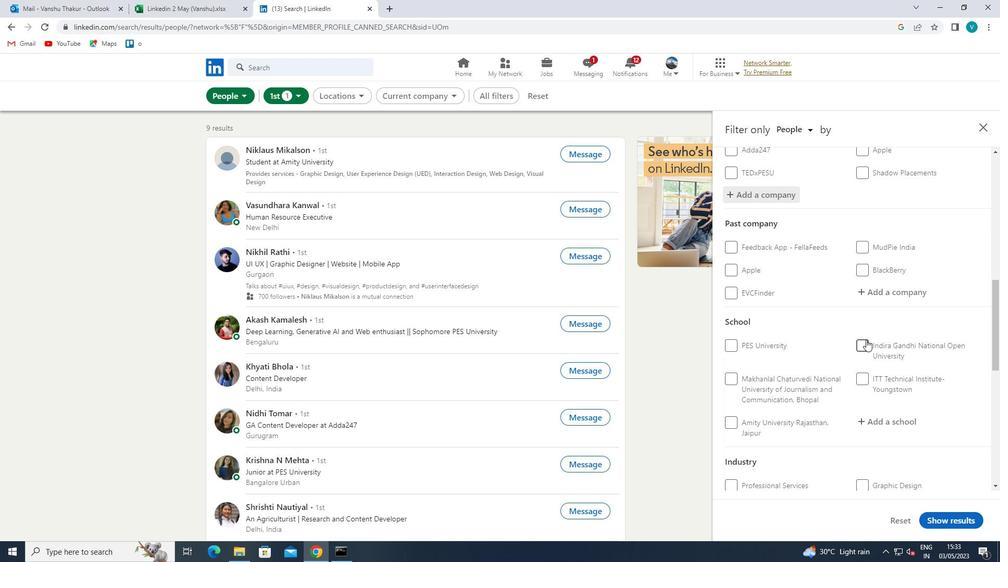 
Action: Mouse moved to (883, 317)
Screenshot: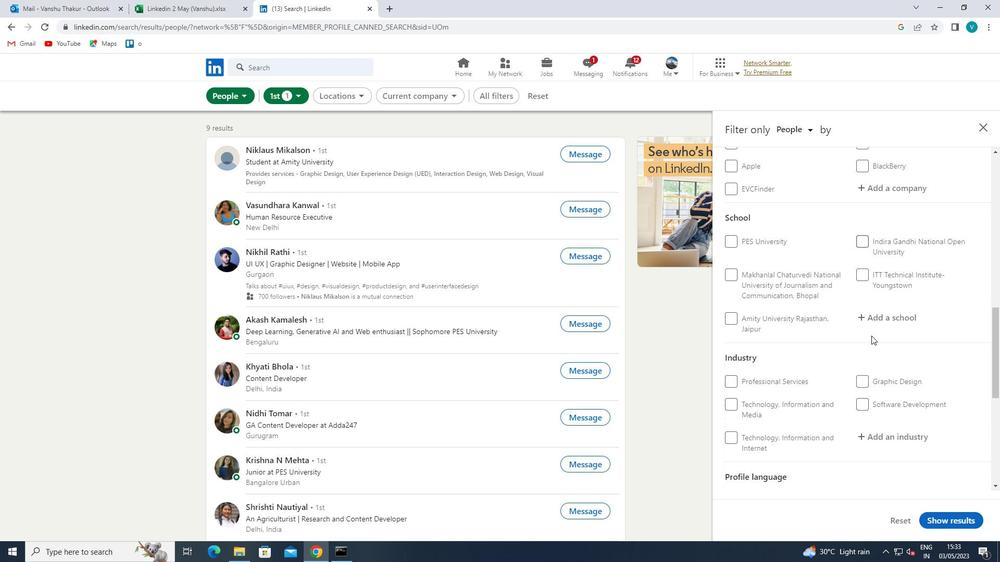 
Action: Mouse pressed left at (883, 317)
Screenshot: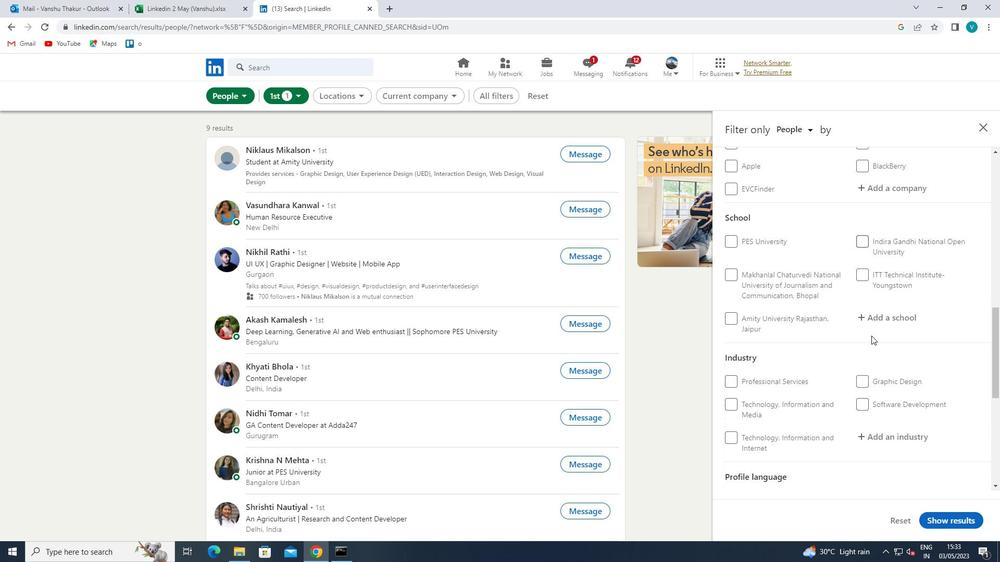 
Action: Mouse moved to (875, 321)
Screenshot: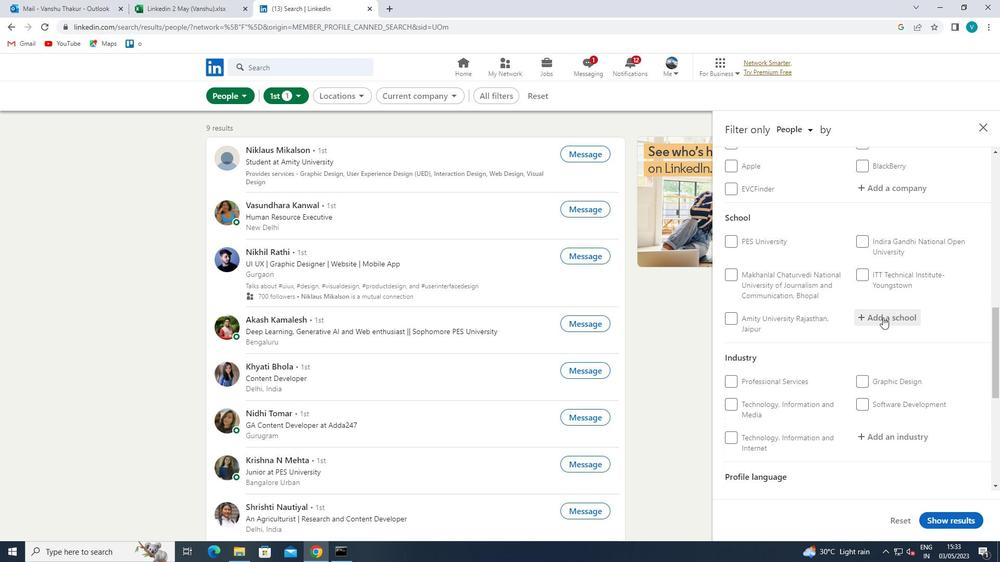 
Action: Key pressed <Key.shift>RABINDRA<Key.space><Key.shift>BHARATI
Screenshot: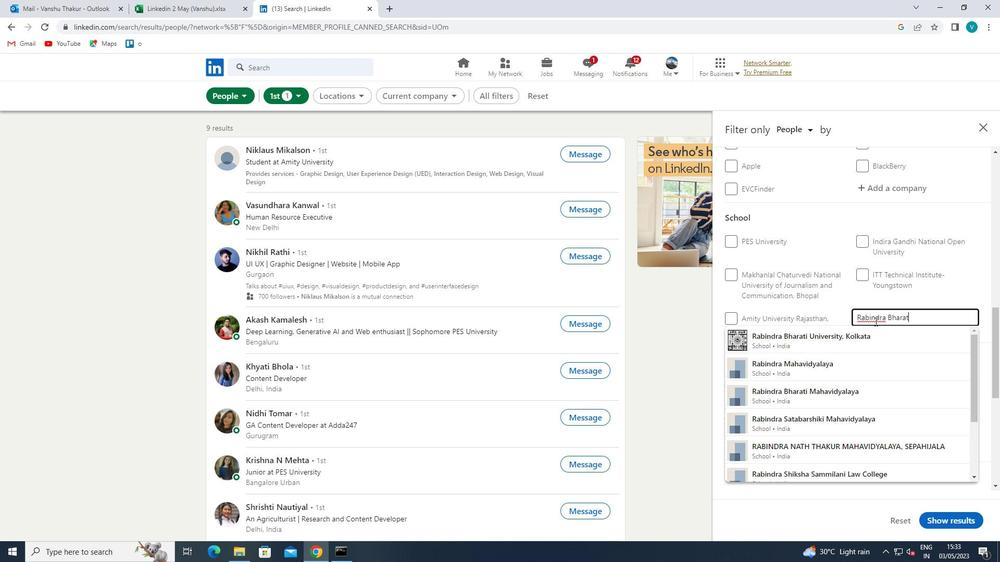 
Action: Mouse moved to (864, 331)
Screenshot: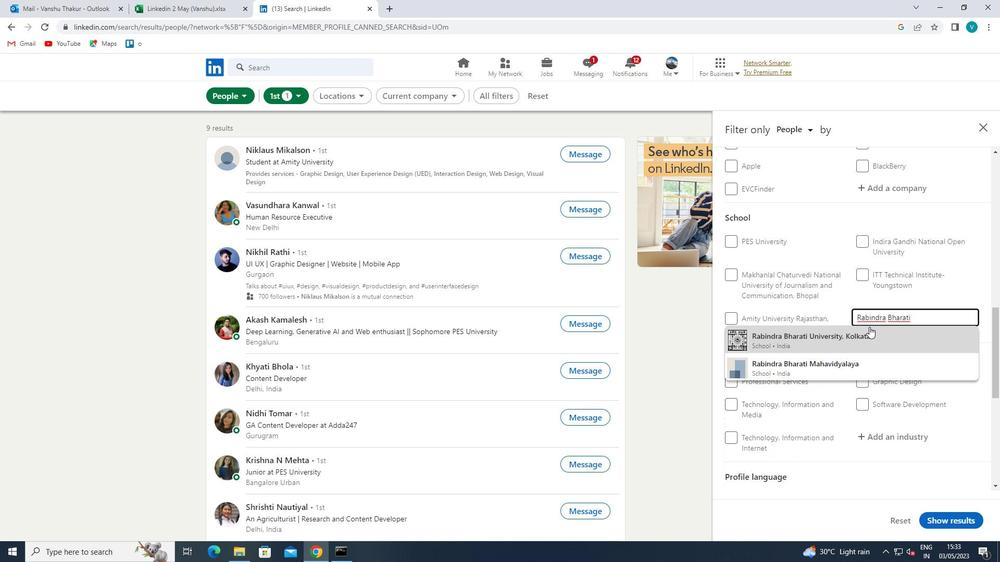 
Action: Mouse pressed left at (864, 331)
Screenshot: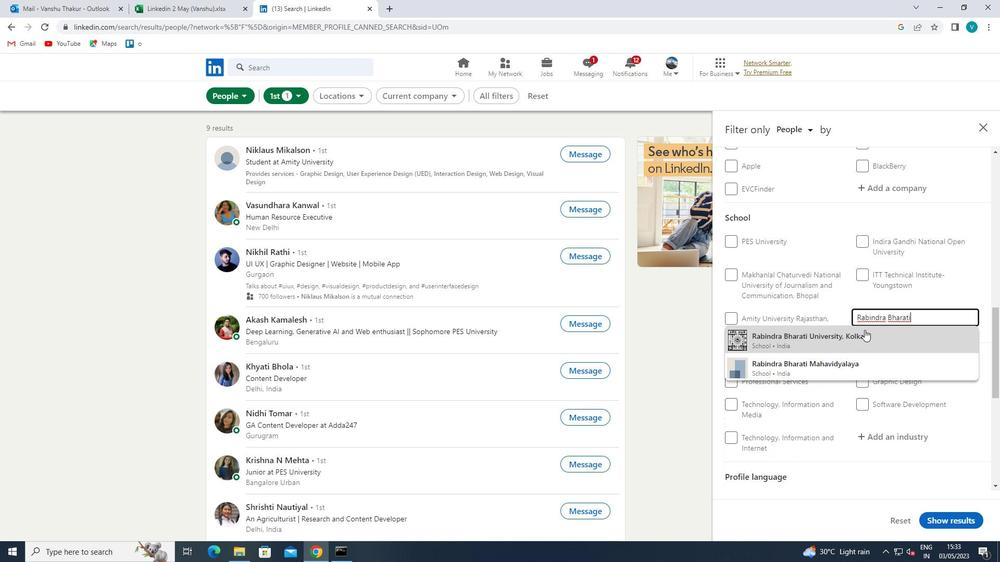 
Action: Mouse scrolled (864, 331) with delta (0, 0)
Screenshot: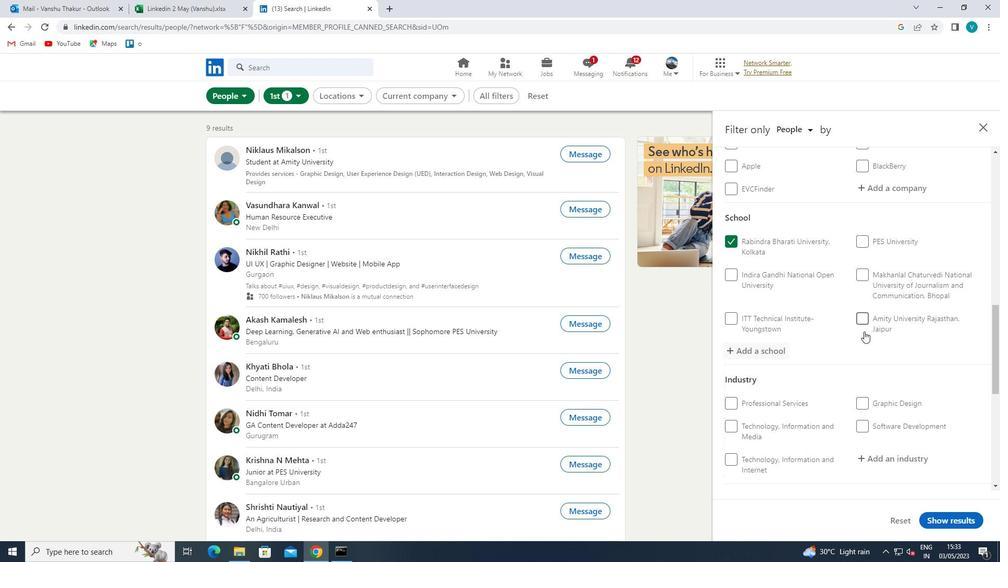 
Action: Mouse scrolled (864, 331) with delta (0, 0)
Screenshot: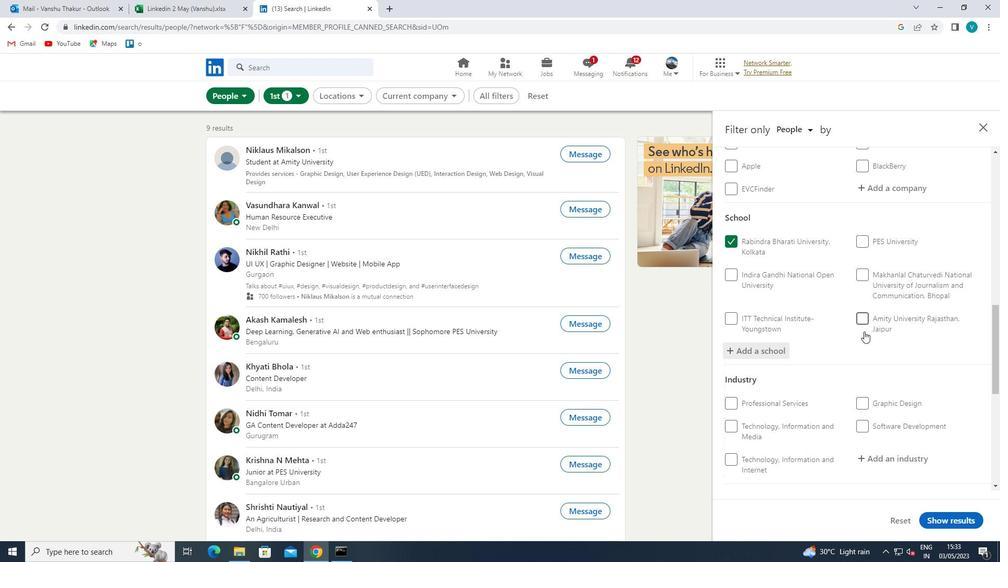 
Action: Mouse moved to (864, 332)
Screenshot: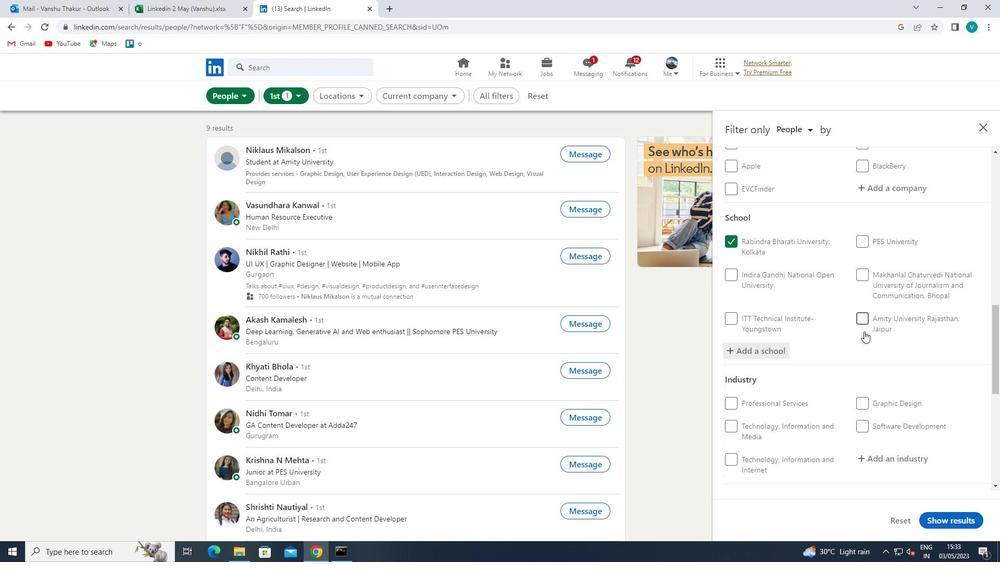 
Action: Mouse scrolled (864, 331) with delta (0, 0)
Screenshot: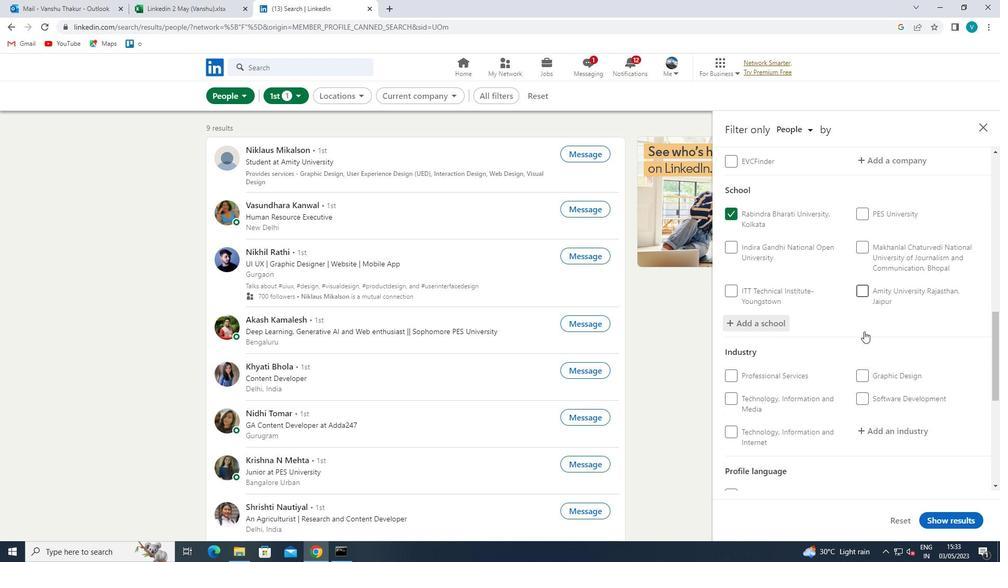 
Action: Mouse moved to (882, 308)
Screenshot: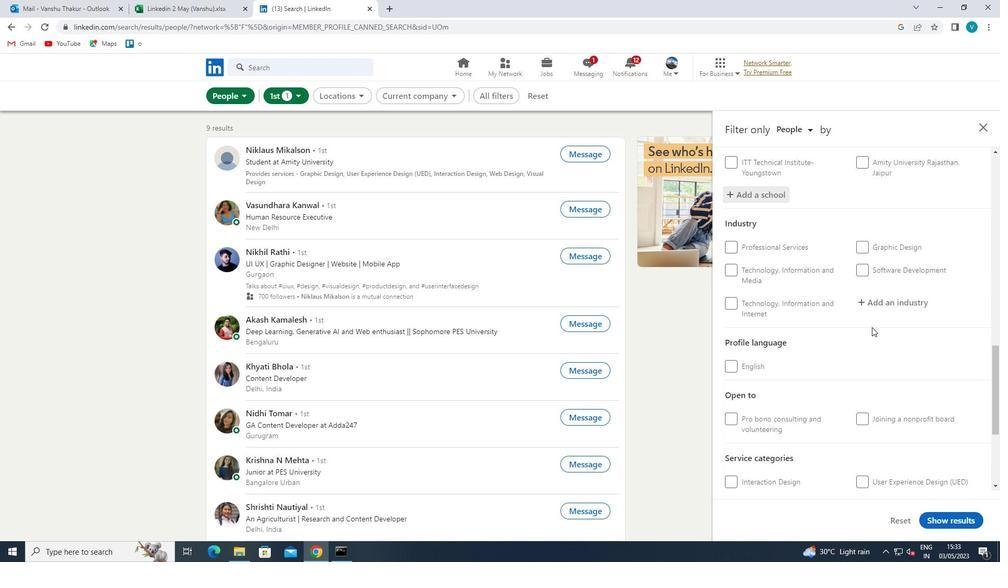 
Action: Mouse pressed left at (882, 308)
Screenshot: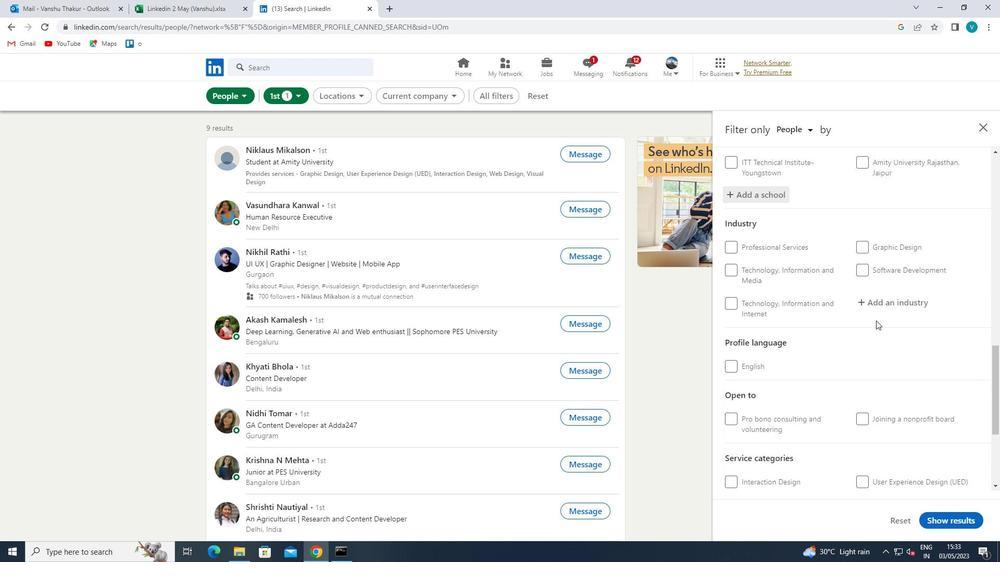 
Action: Mouse moved to (882, 307)
Screenshot: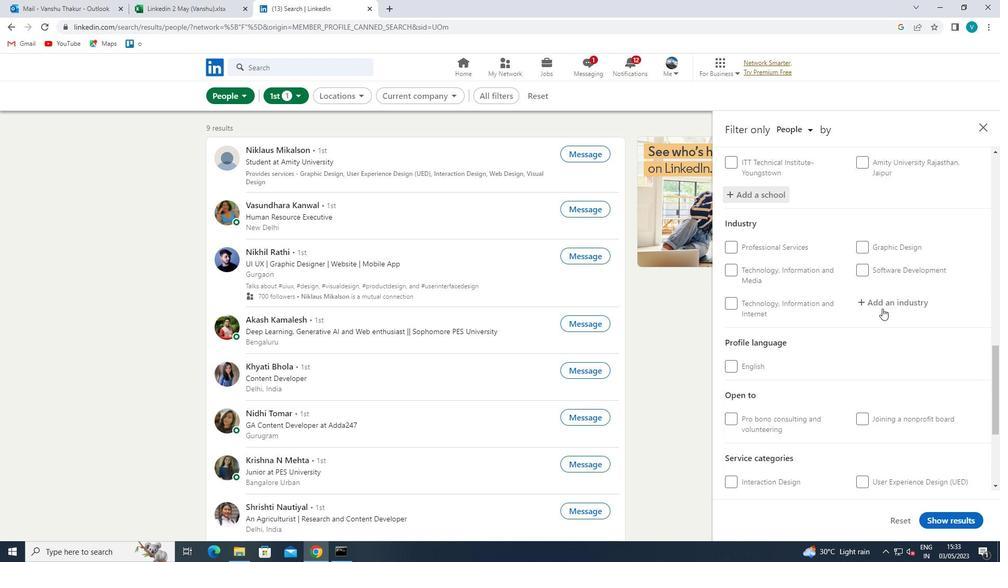 
Action: Key pressed <Key.shift>IT<Key.space><Key.shift>SYSTEM
Screenshot: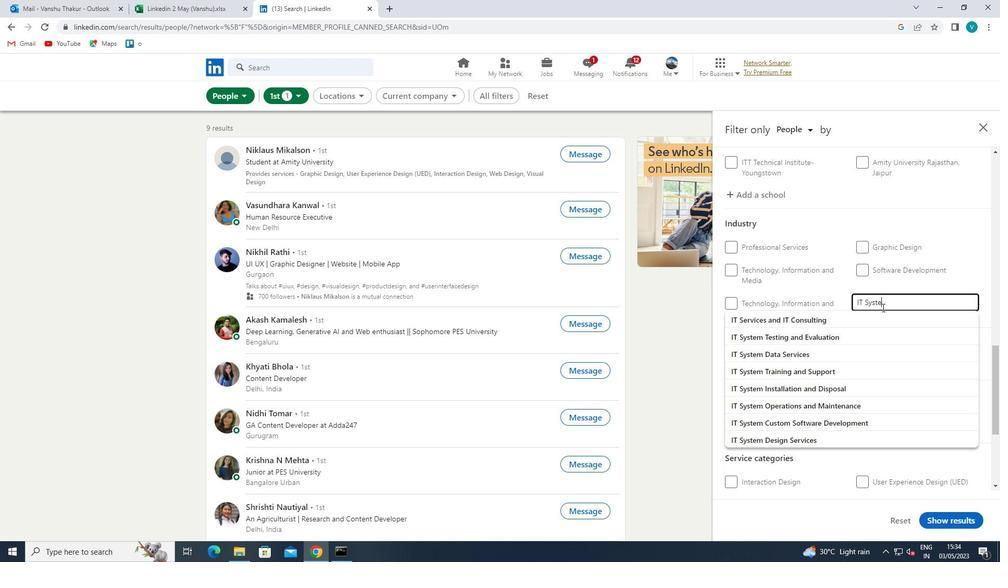 
Action: Mouse moved to (871, 365)
Screenshot: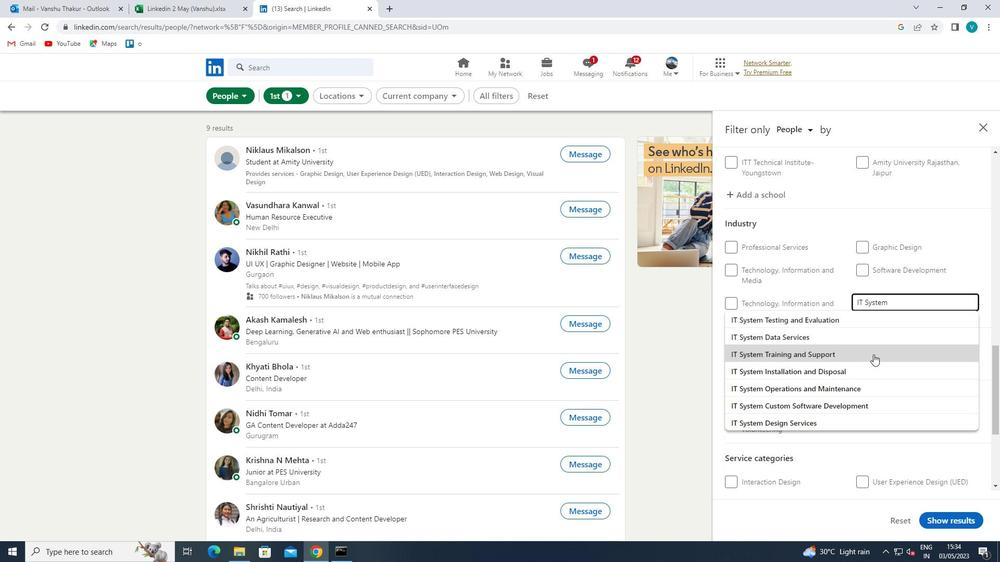 
Action: Mouse pressed left at (871, 365)
Screenshot: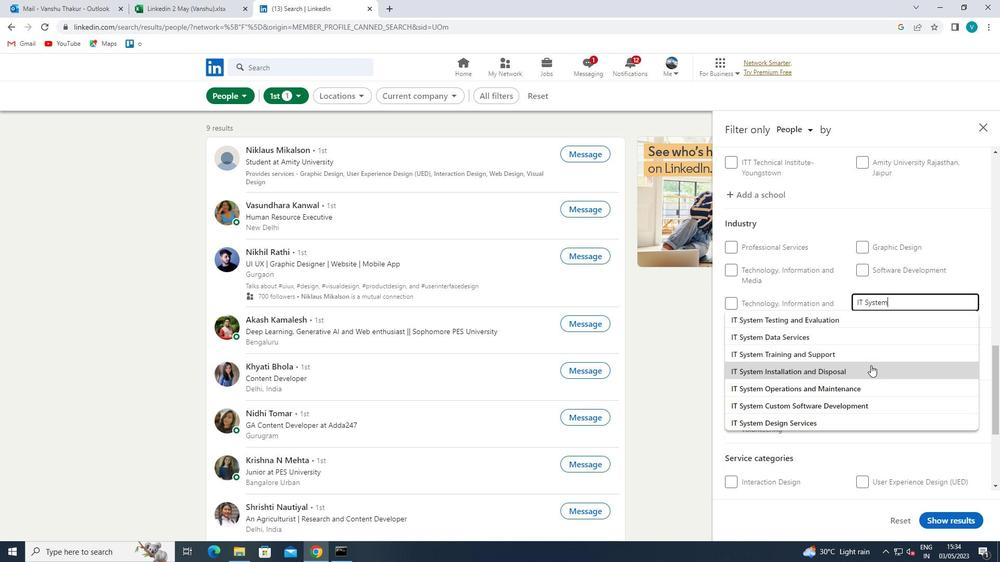 
Action: Mouse scrolled (871, 365) with delta (0, 0)
Screenshot: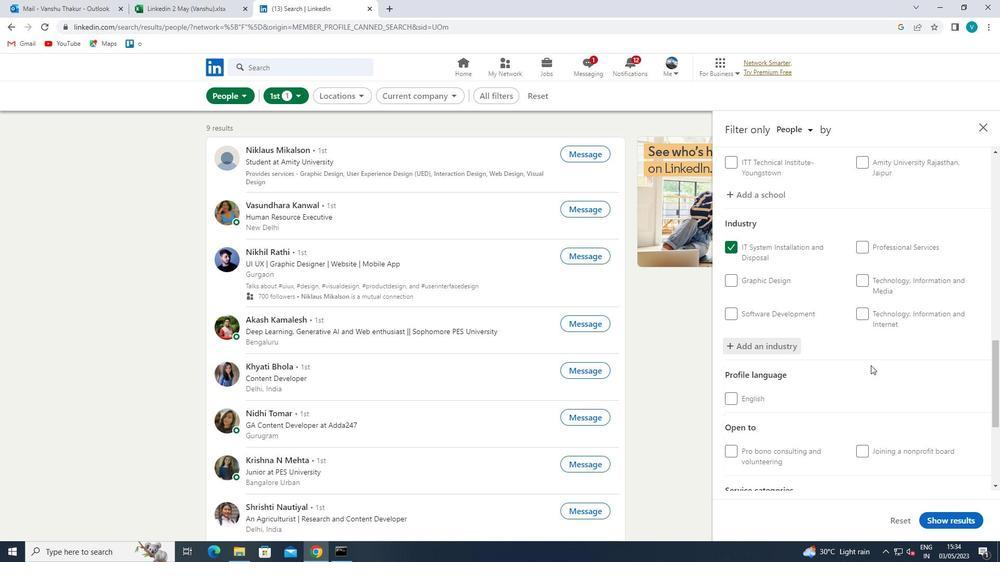
Action: Mouse scrolled (871, 365) with delta (0, 0)
Screenshot: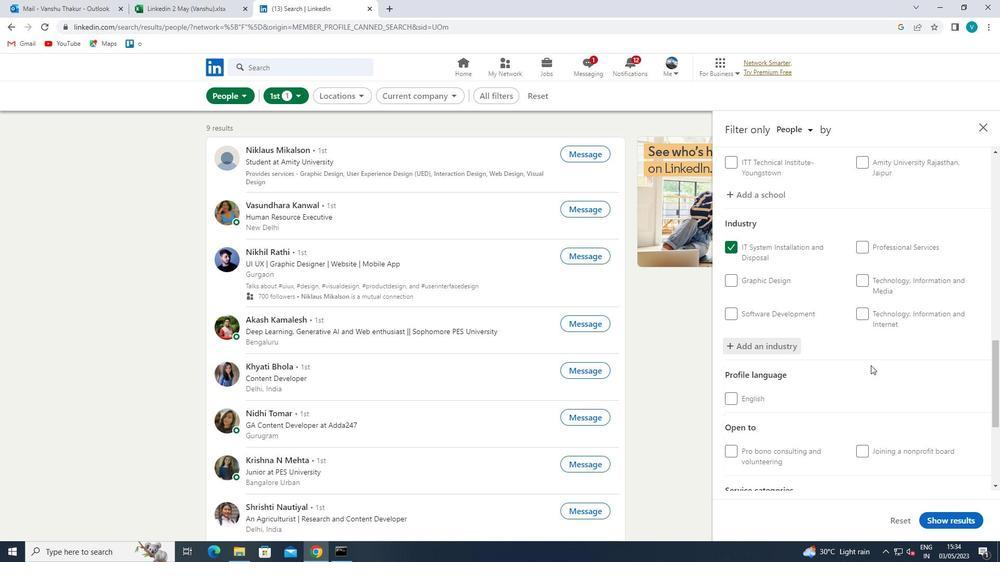 
Action: Mouse scrolled (871, 365) with delta (0, 0)
Screenshot: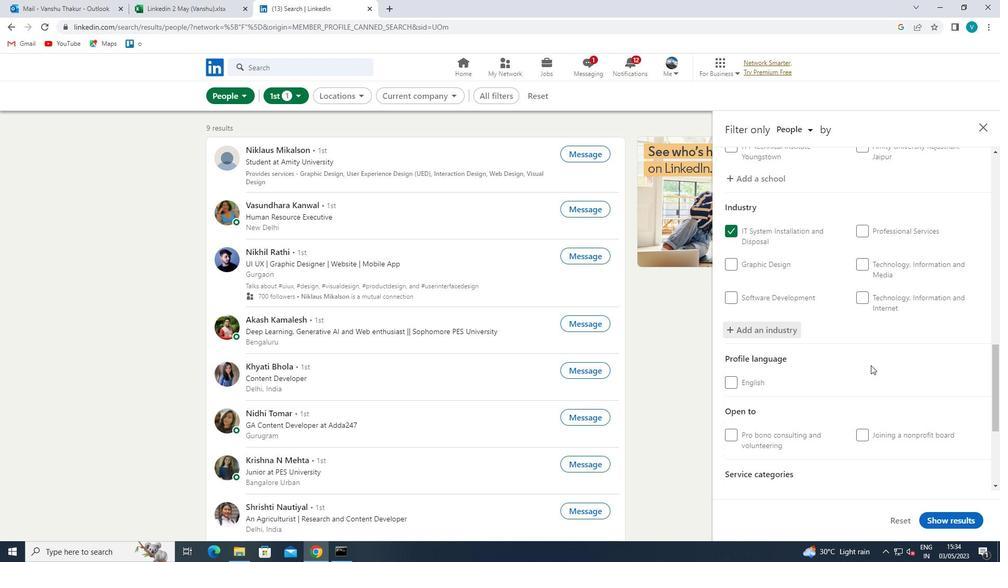 
Action: Mouse scrolled (871, 365) with delta (0, 0)
Screenshot: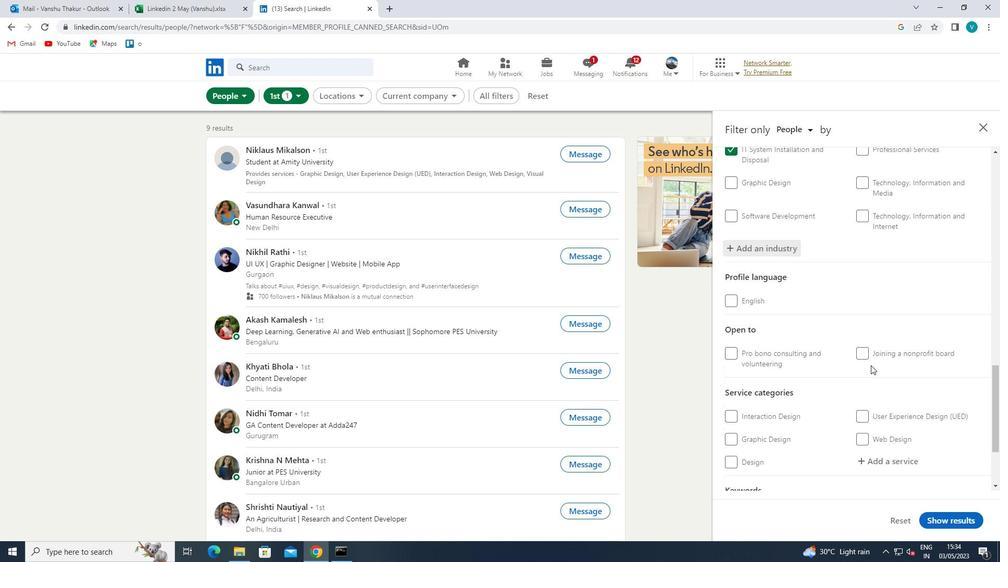 
Action: Mouse moved to (886, 350)
Screenshot: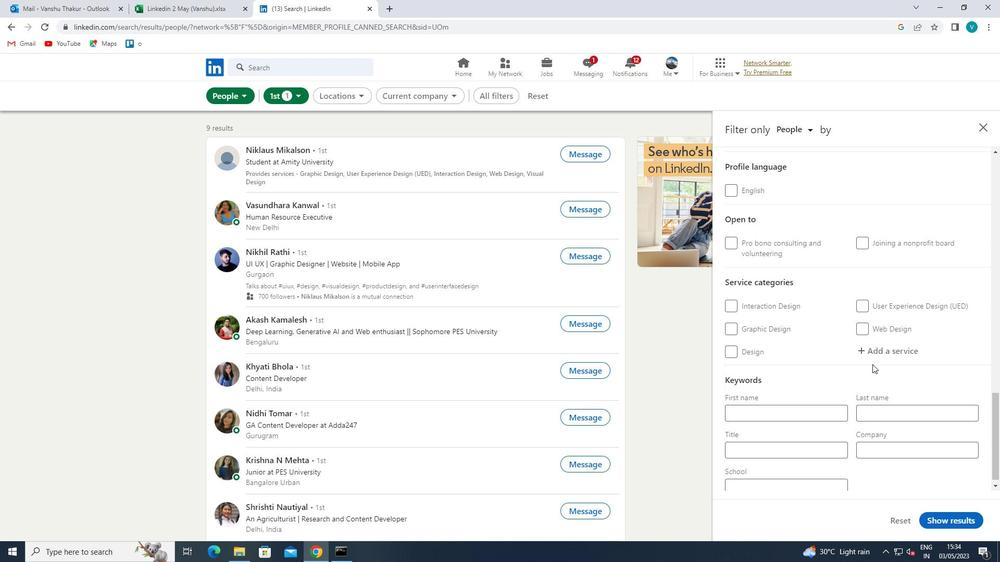 
Action: Mouse pressed left at (886, 350)
Screenshot: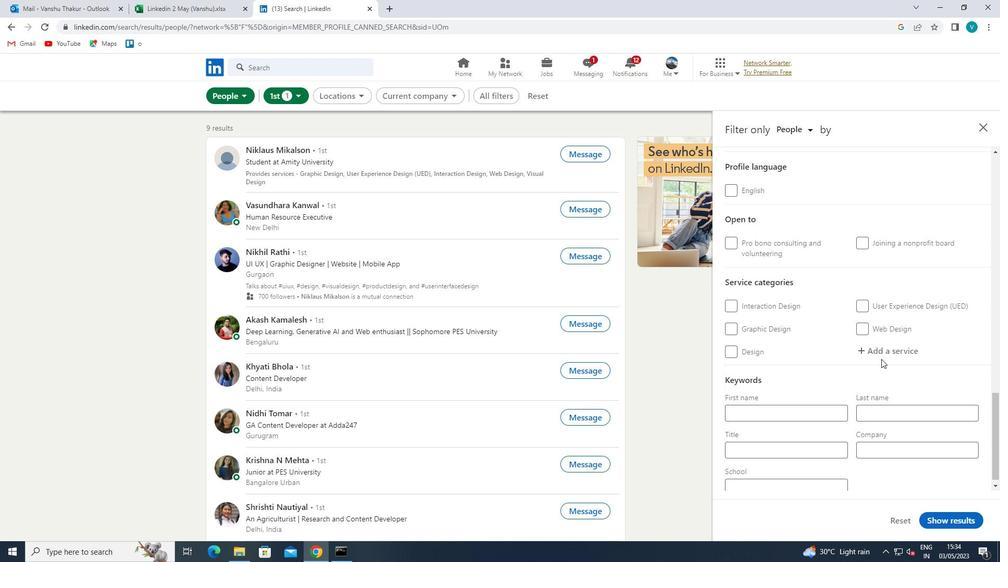 
Action: Mouse moved to (868, 357)
Screenshot: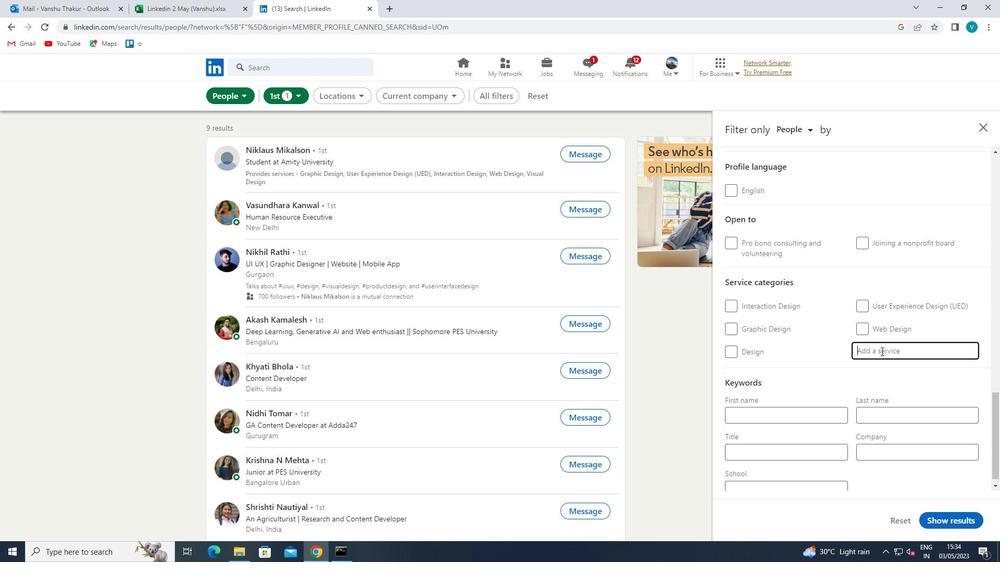 
Action: Key pressed <Key.shift>DATA<Key.space>
Screenshot: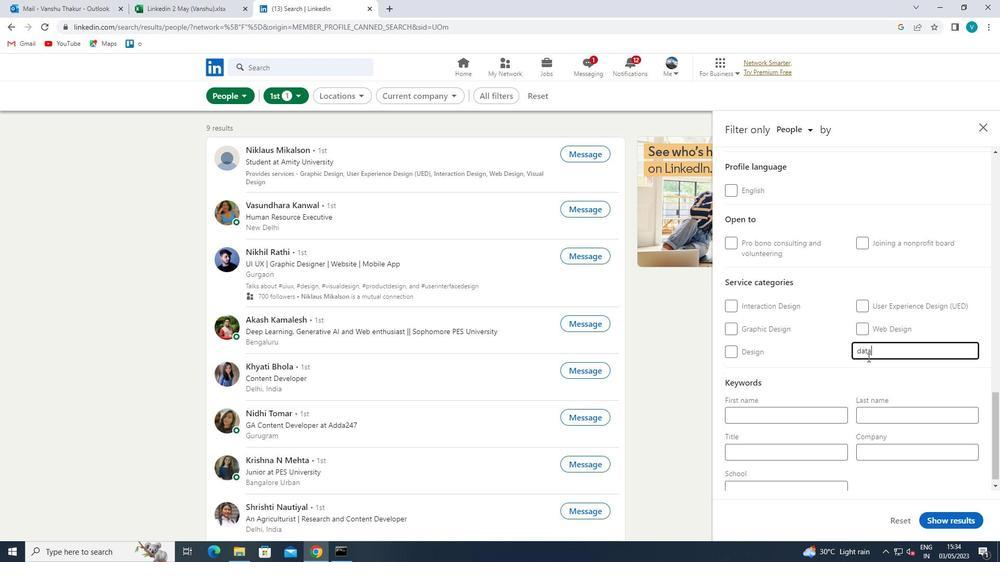 
Action: Mouse moved to (854, 365)
Screenshot: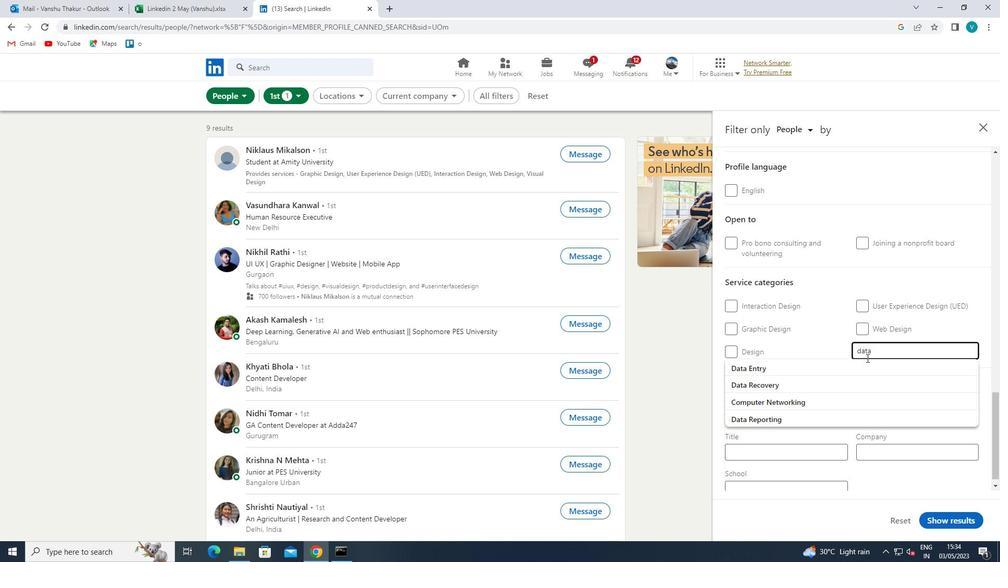 
Action: Mouse pressed left at (854, 365)
Screenshot: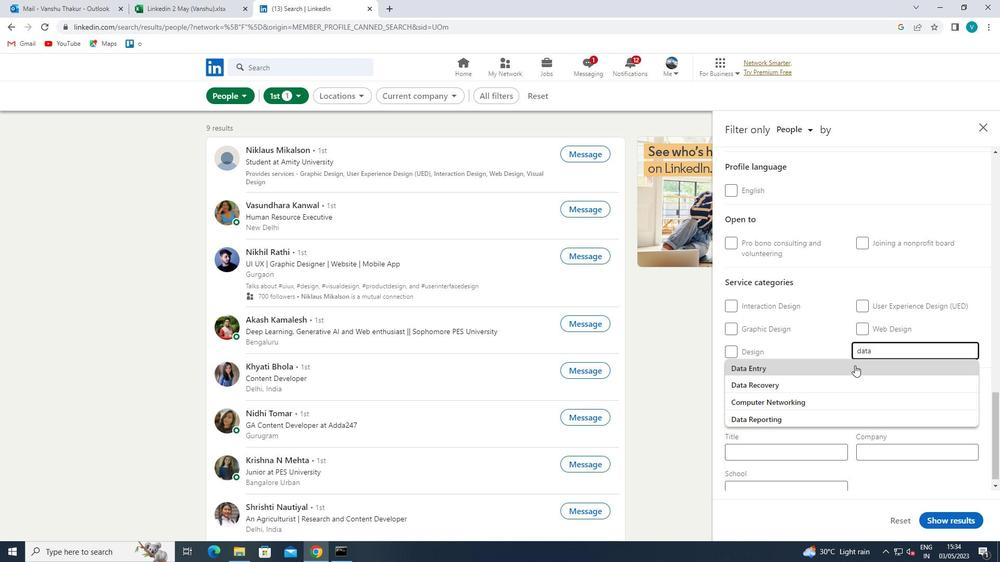 
Action: Mouse scrolled (854, 365) with delta (0, 0)
Screenshot: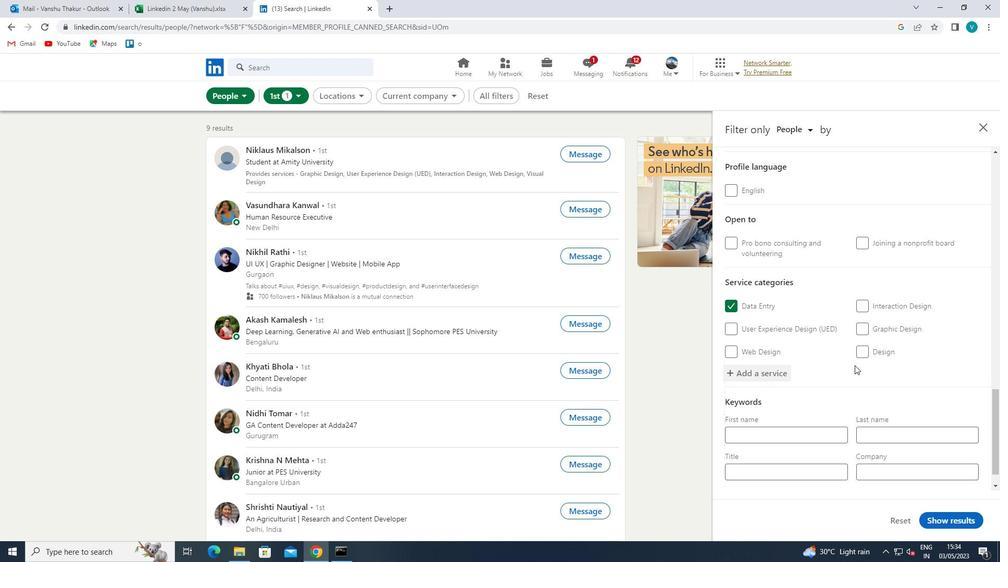 
Action: Mouse scrolled (854, 365) with delta (0, 0)
Screenshot: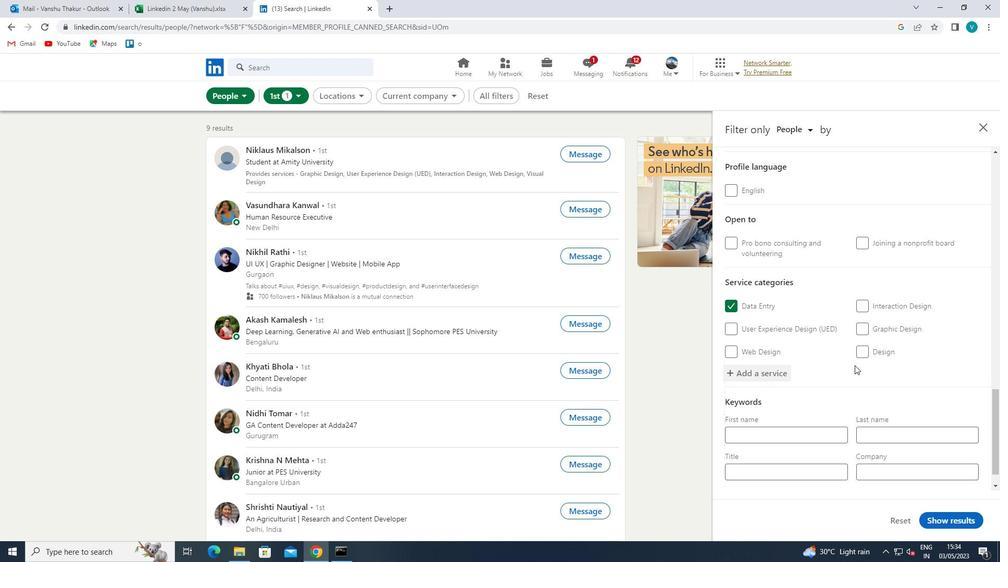 
Action: Mouse scrolled (854, 365) with delta (0, 0)
Screenshot: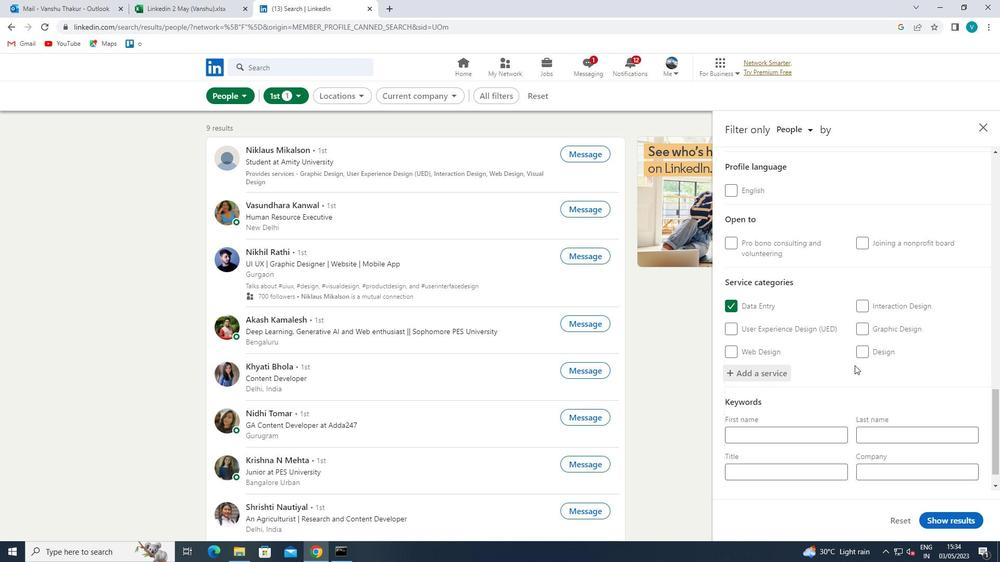 
Action: Mouse scrolled (854, 365) with delta (0, 0)
Screenshot: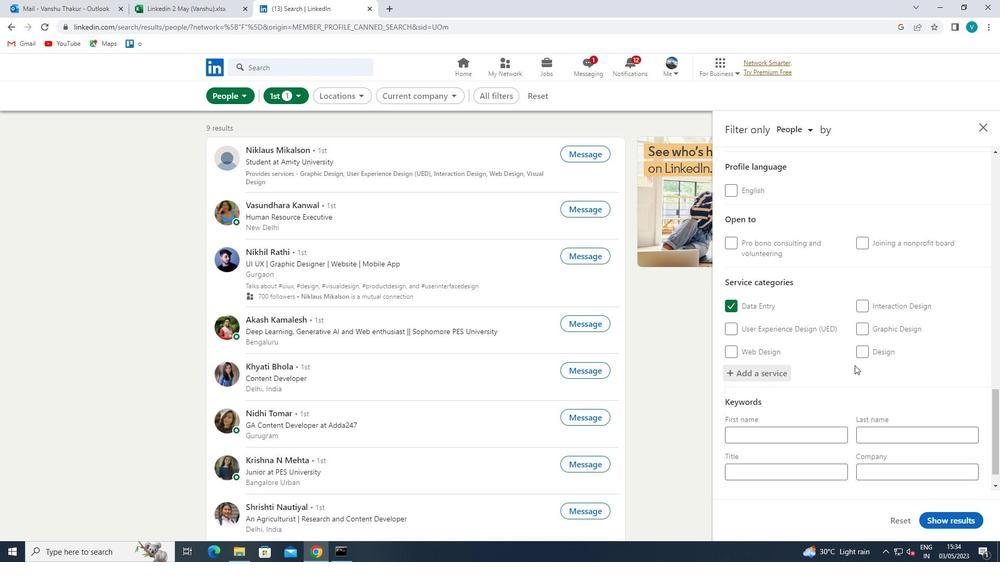 
Action: Mouse moved to (814, 438)
Screenshot: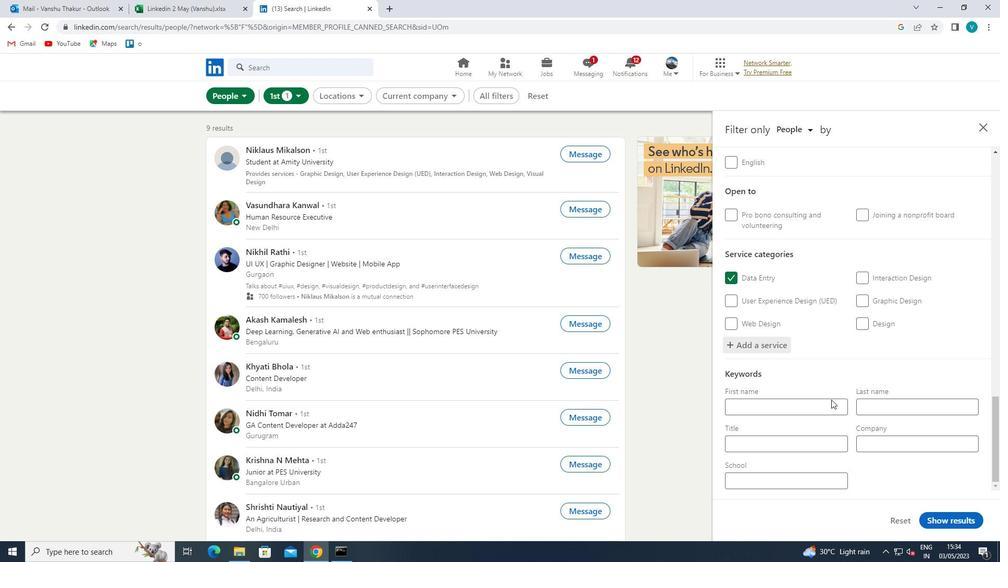 
Action: Mouse pressed left at (814, 438)
Screenshot: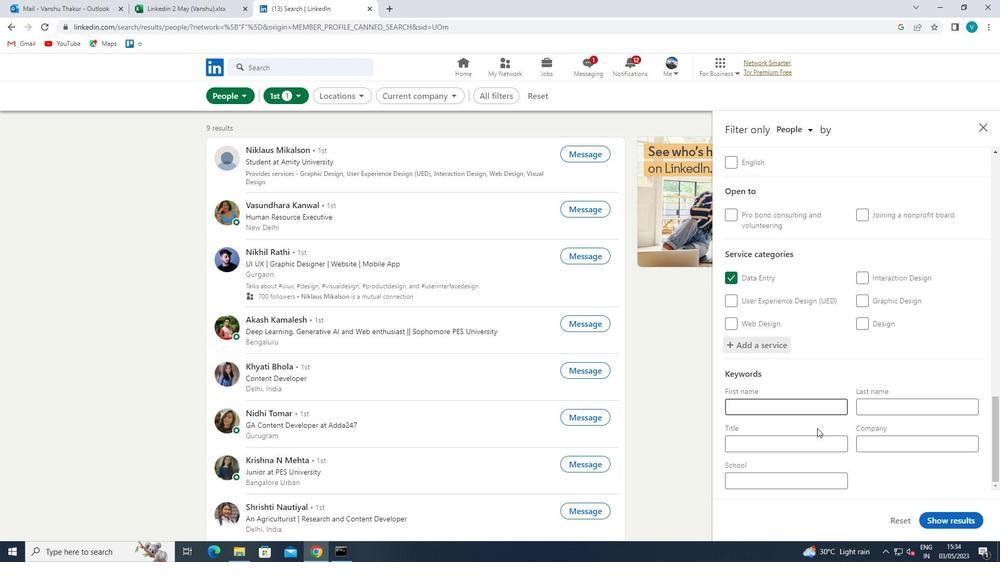 
Action: Mouse moved to (814, 438)
Screenshot: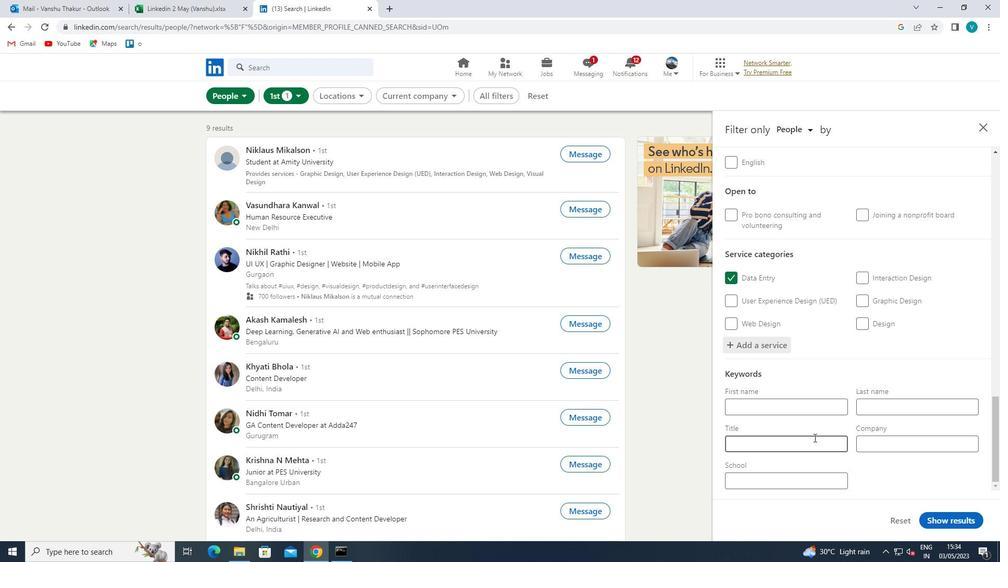 
Action: Key pressed <Key.shift>VICE<Key.space><Key.shift>PRESIDENT<Key.space>OF<Key.space><Key.shift>MARKETING<Key.space>
Screenshot: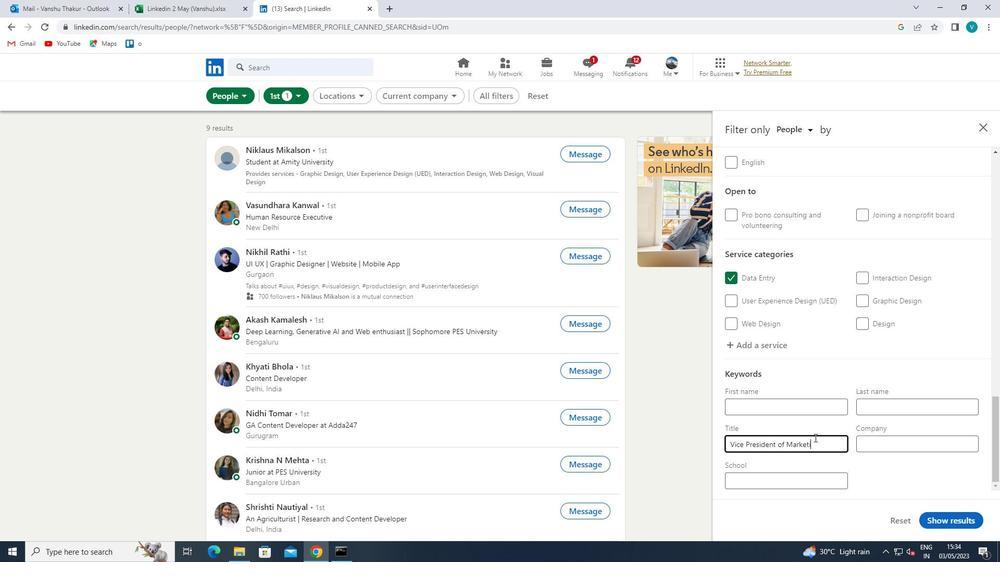 
Action: Mouse moved to (952, 524)
Screenshot: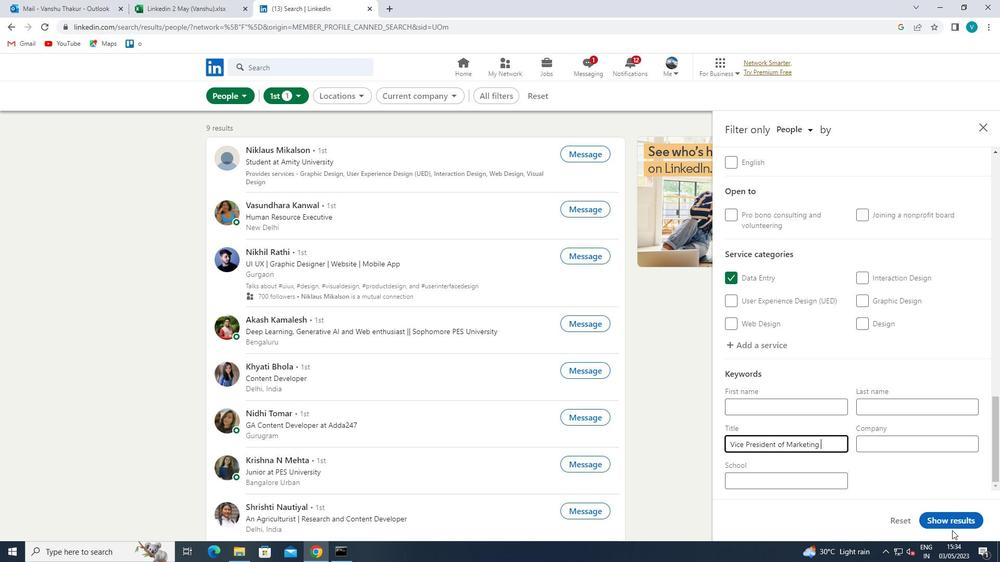 
Action: Mouse pressed left at (952, 524)
Screenshot: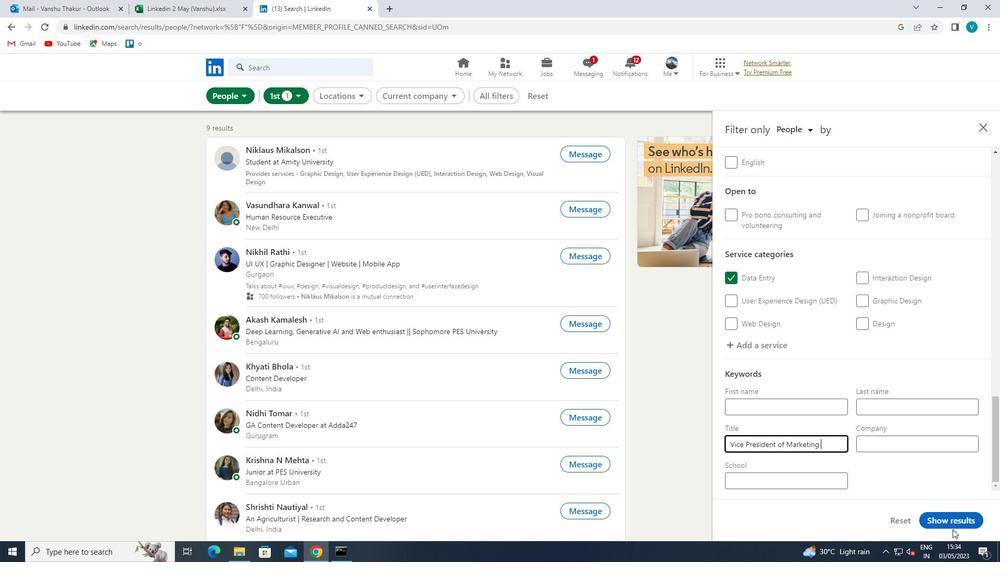 
